 Task: Select the off option in the line number.
Action: Mouse moved to (1, 486)
Screenshot: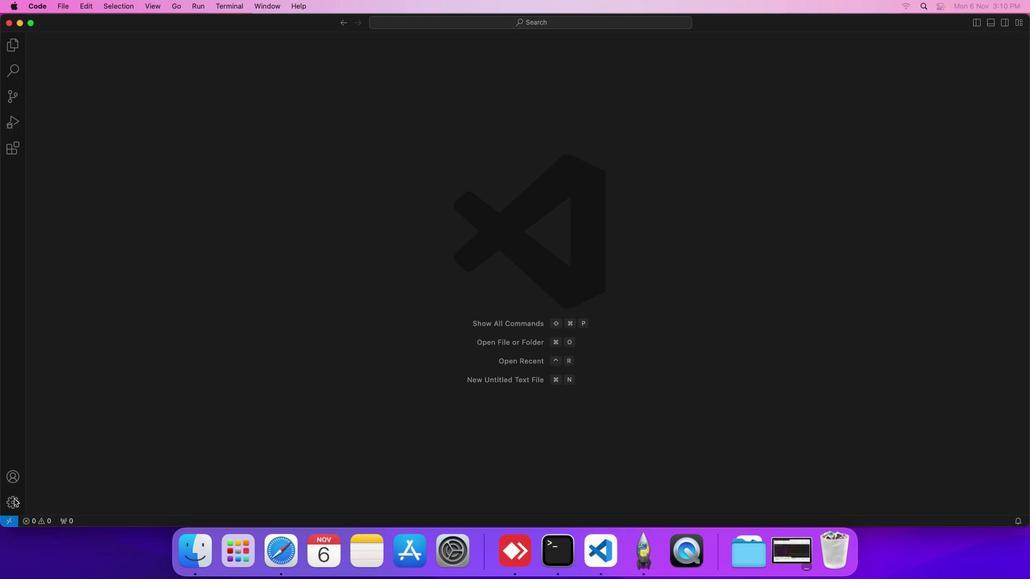 
Action: Mouse pressed left at (1, 486)
Screenshot: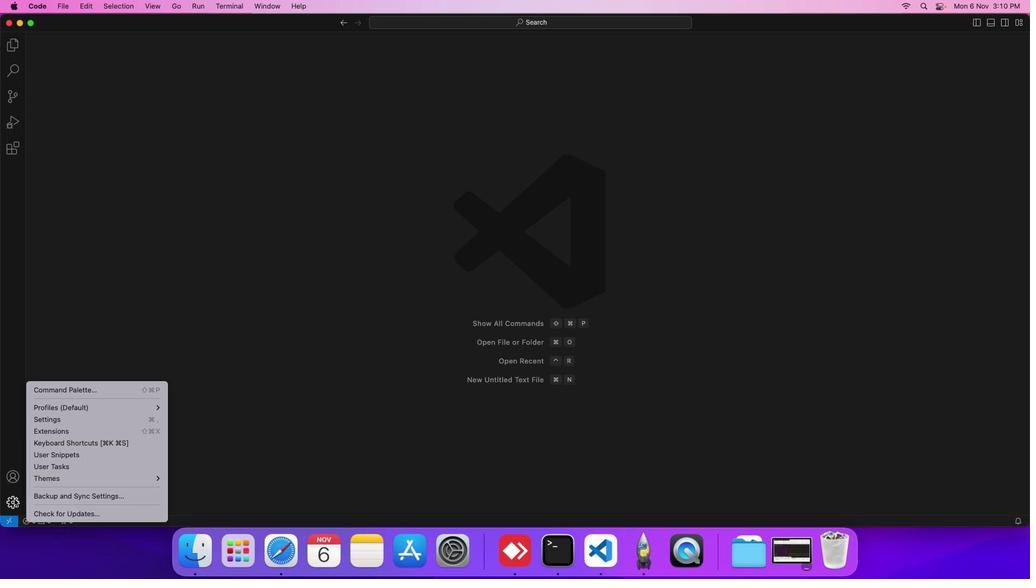 
Action: Mouse moved to (32, 411)
Screenshot: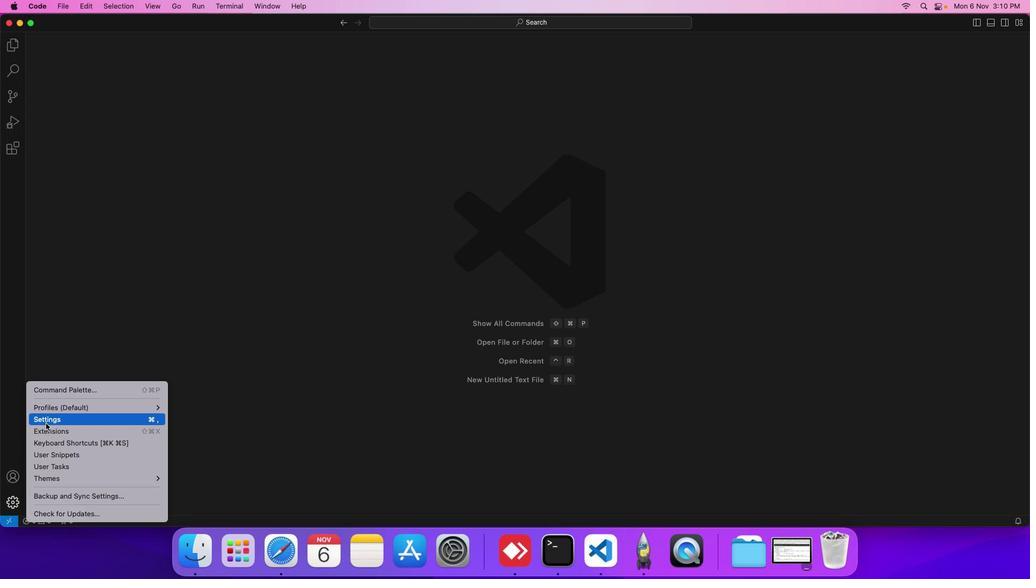 
Action: Mouse pressed left at (32, 411)
Screenshot: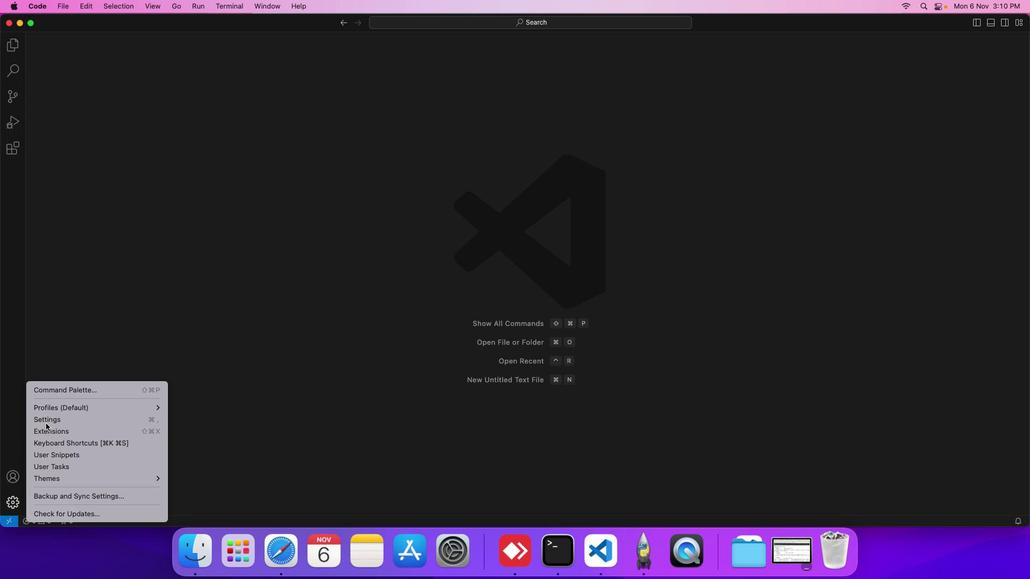 
Action: Mouse moved to (237, 144)
Screenshot: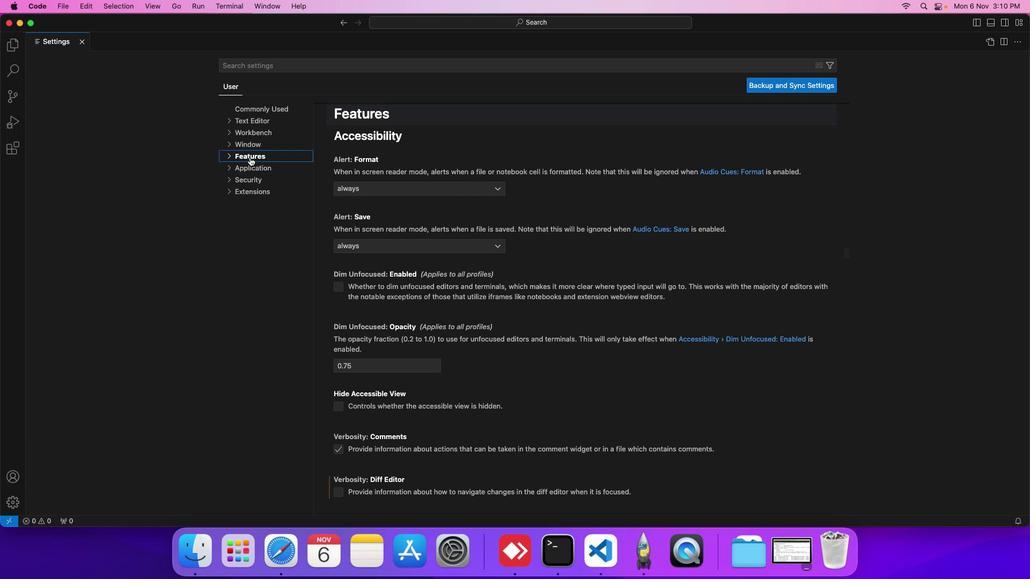
Action: Mouse pressed left at (237, 144)
Screenshot: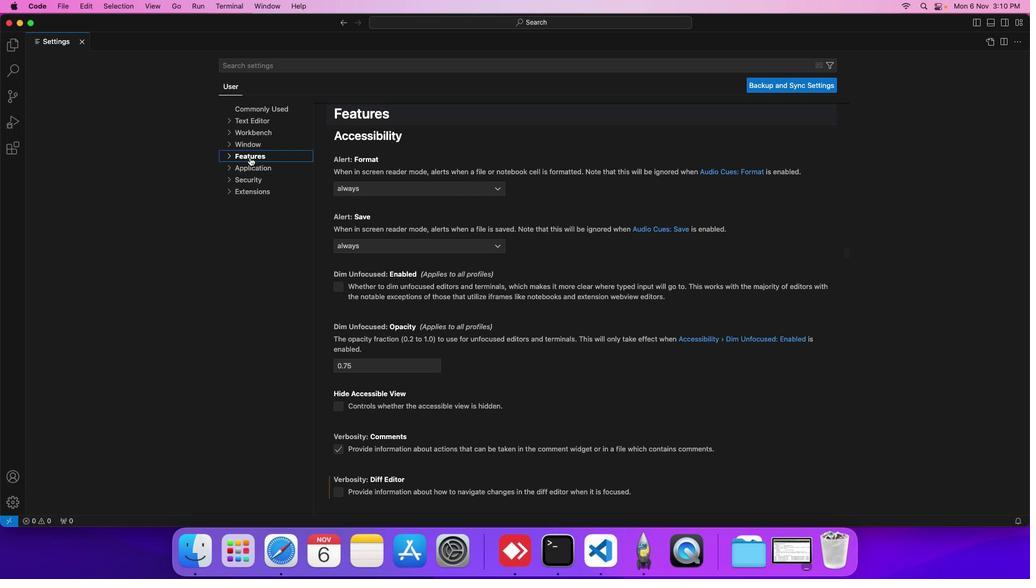 
Action: Mouse moved to (239, 318)
Screenshot: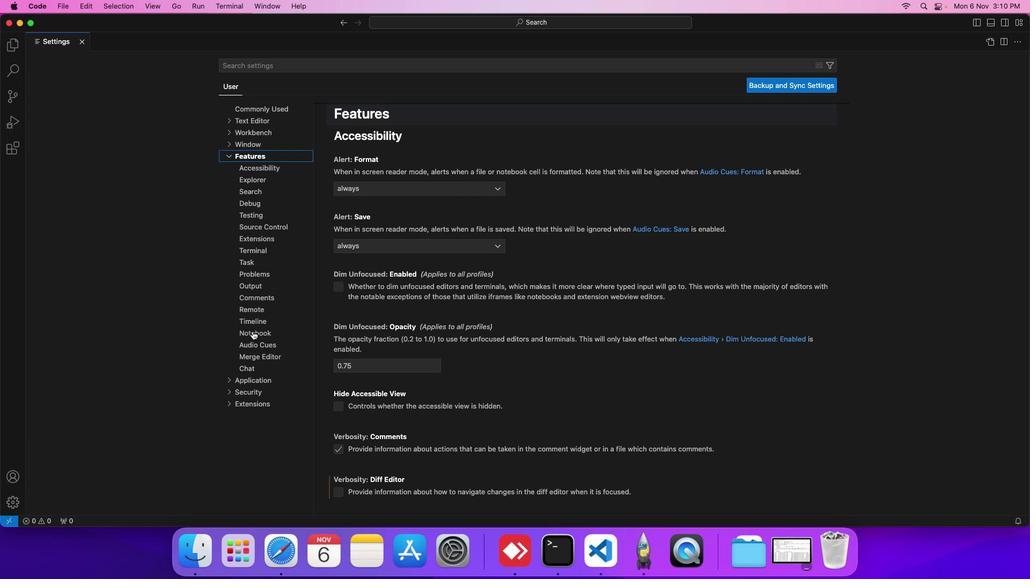 
Action: Mouse pressed left at (239, 318)
Screenshot: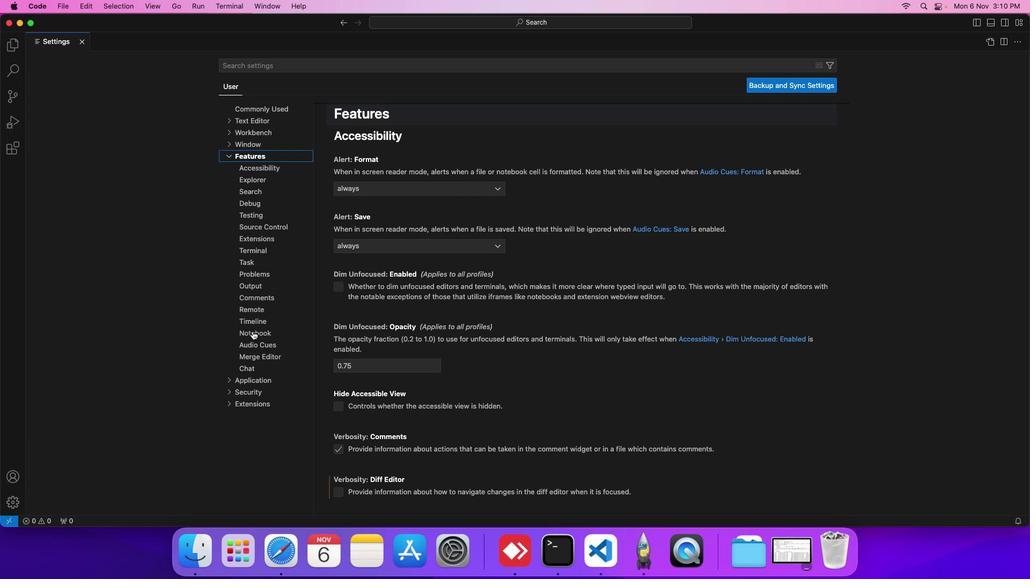 
Action: Mouse moved to (298, 341)
Screenshot: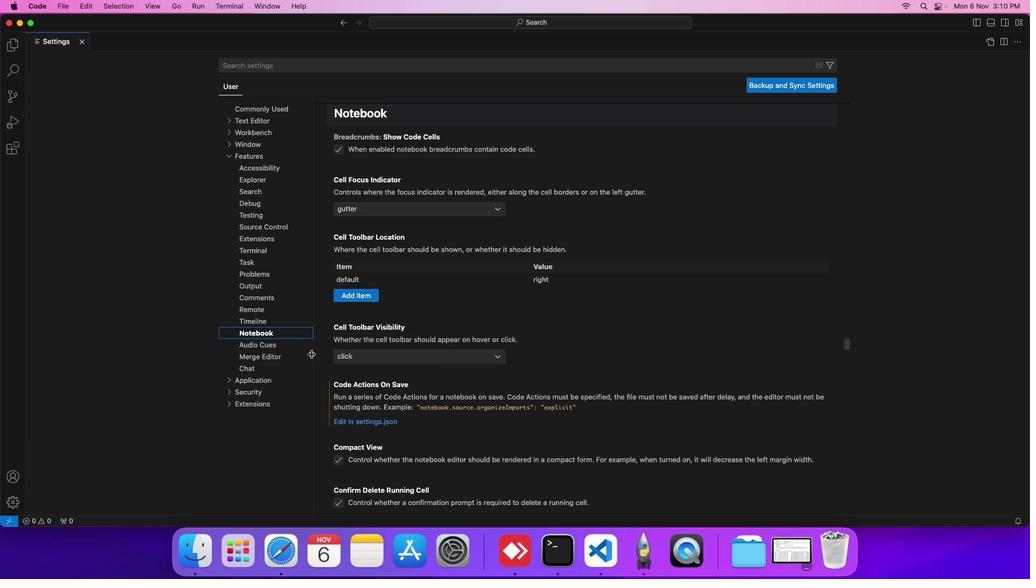 
Action: Mouse scrolled (298, 341) with delta (-12, -12)
Screenshot: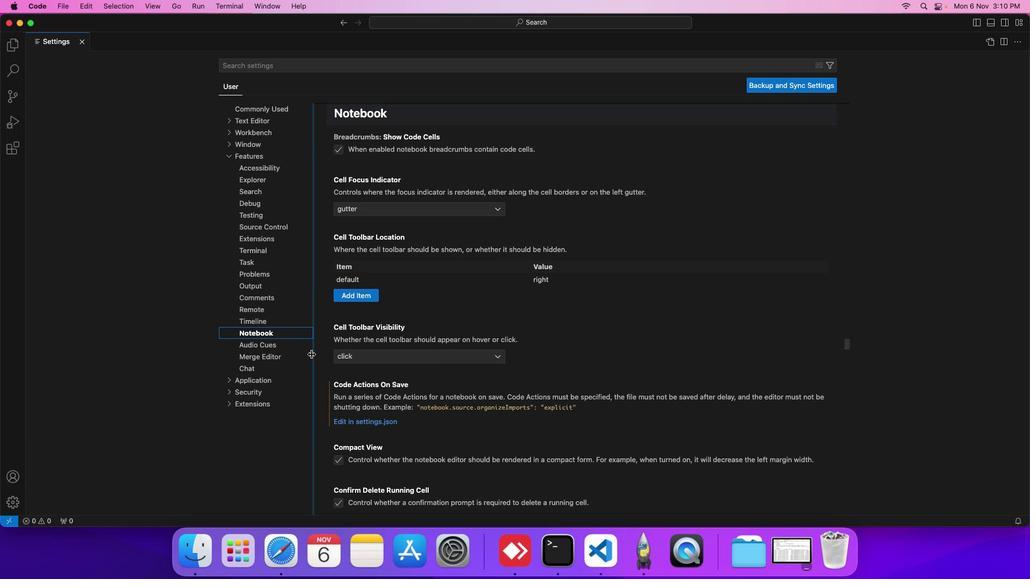 
Action: Mouse scrolled (298, 341) with delta (-12, -12)
Screenshot: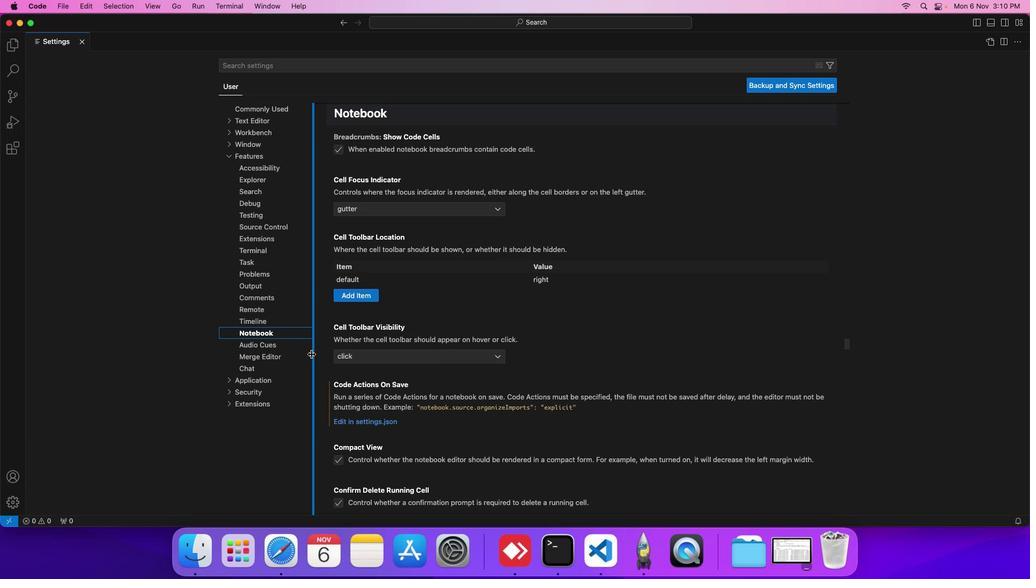 
Action: Mouse scrolled (298, 341) with delta (-12, -12)
Screenshot: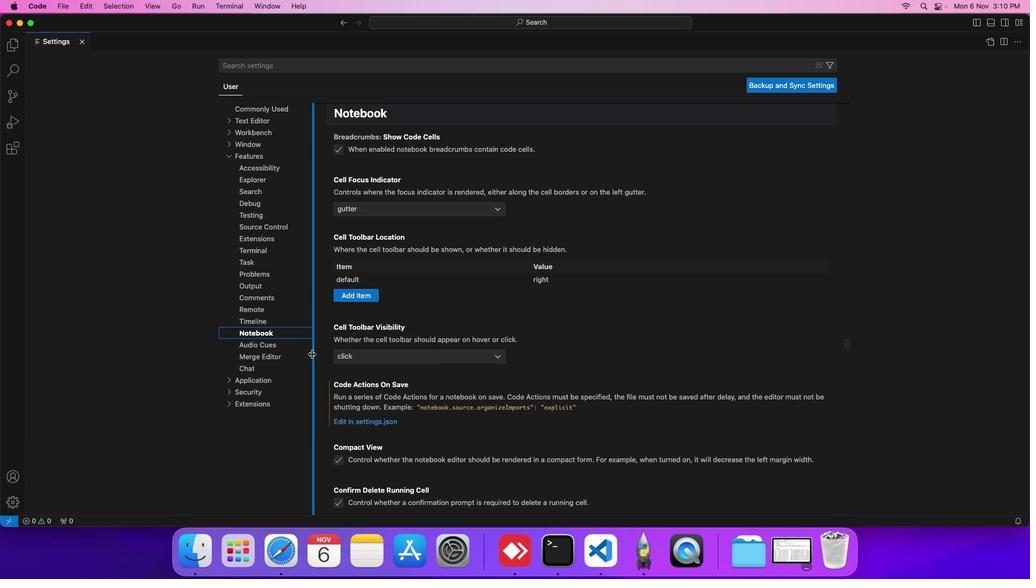 
Action: Mouse moved to (310, 340)
Screenshot: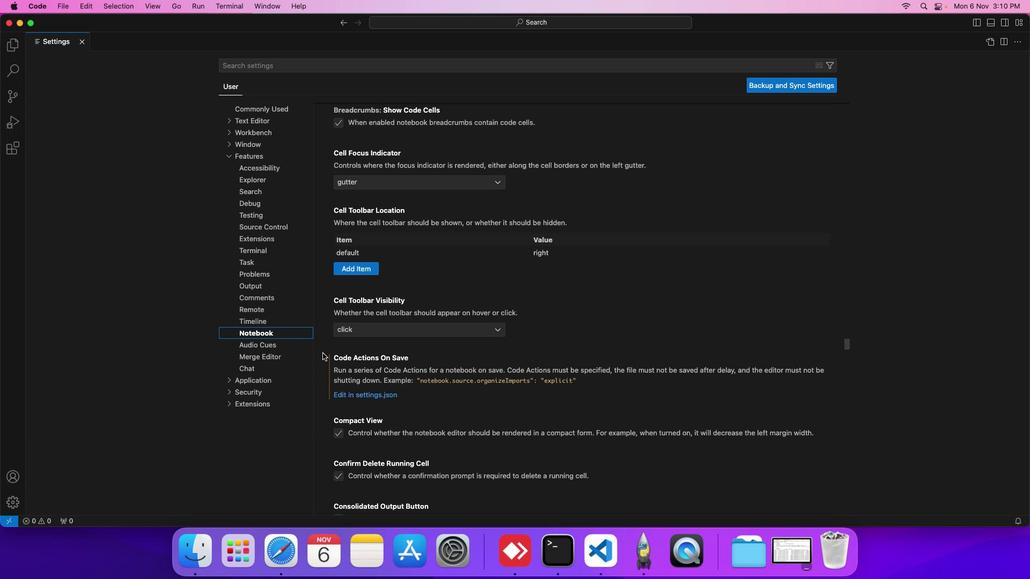 
Action: Mouse scrolled (310, 340) with delta (-12, -12)
Screenshot: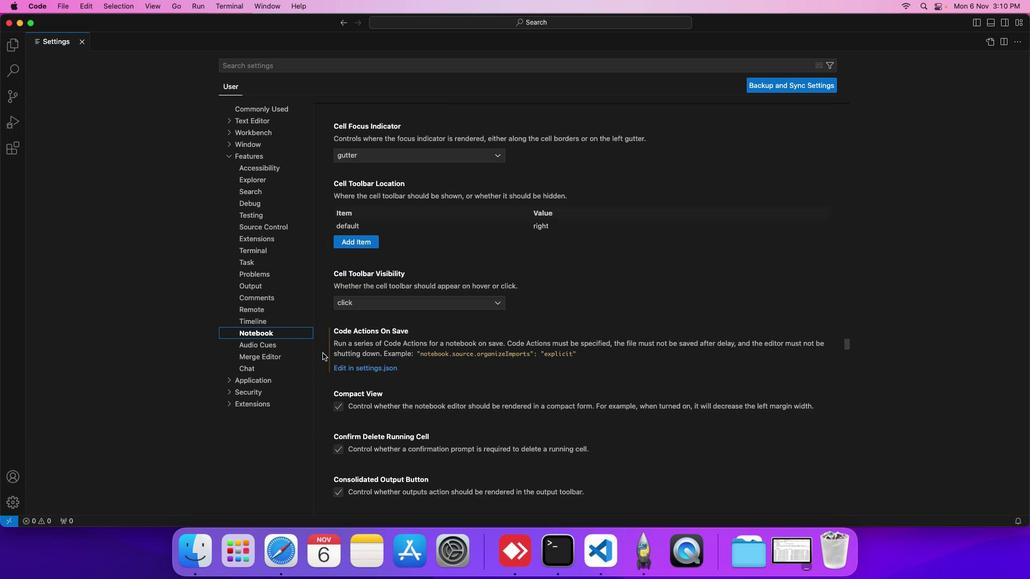 
Action: Mouse scrolled (310, 340) with delta (-12, -12)
Screenshot: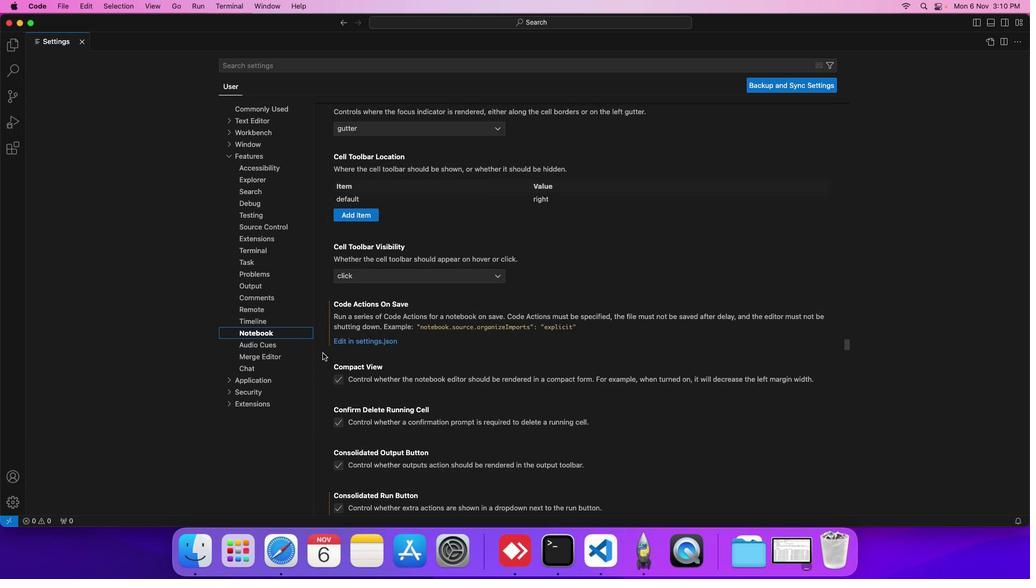 
Action: Mouse scrolled (310, 340) with delta (-12, -12)
Screenshot: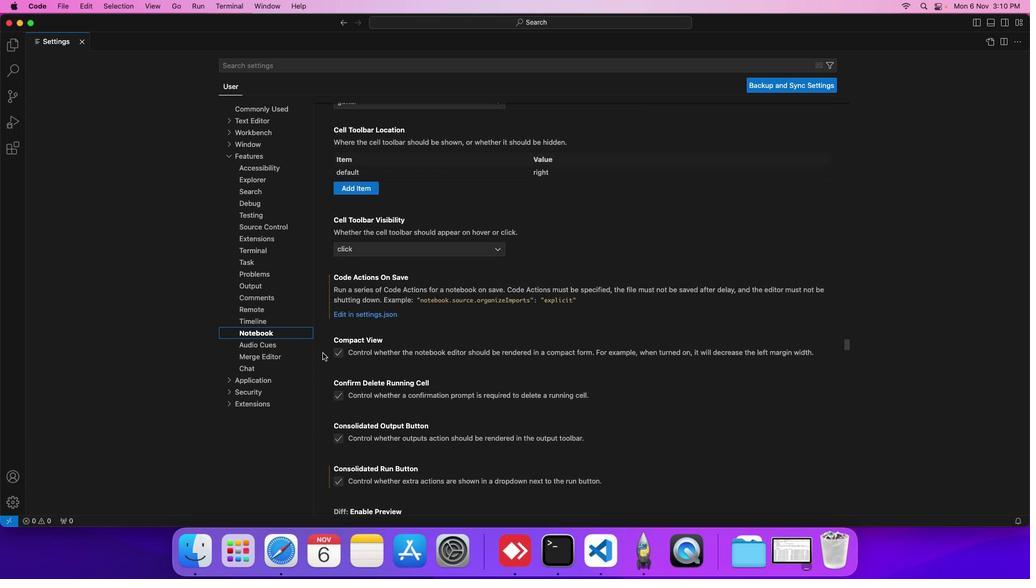 
Action: Mouse scrolled (310, 340) with delta (-12, -12)
Screenshot: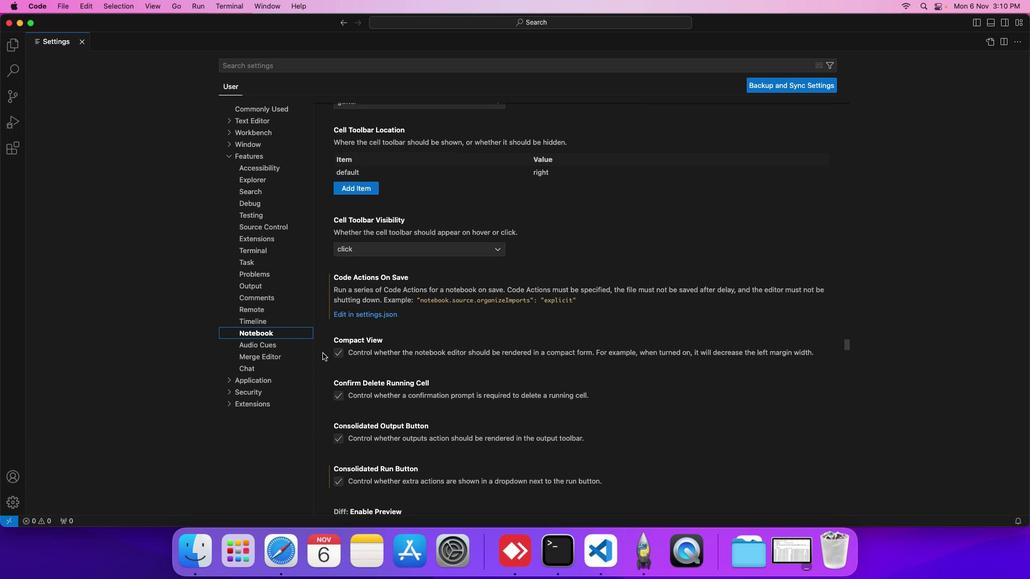 
Action: Mouse scrolled (310, 340) with delta (-12, -12)
Screenshot: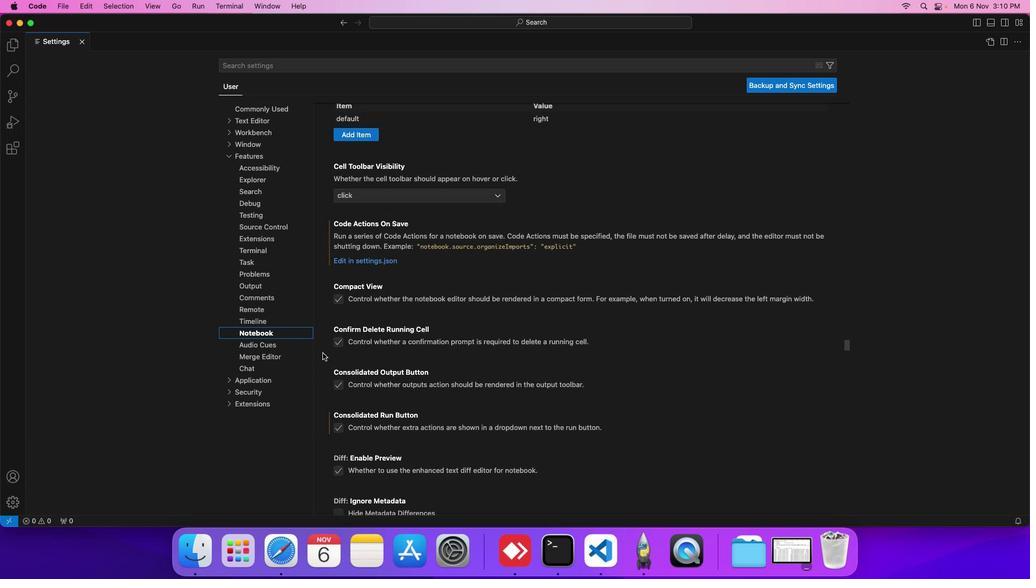 
Action: Mouse scrolled (310, 340) with delta (-12, -12)
Screenshot: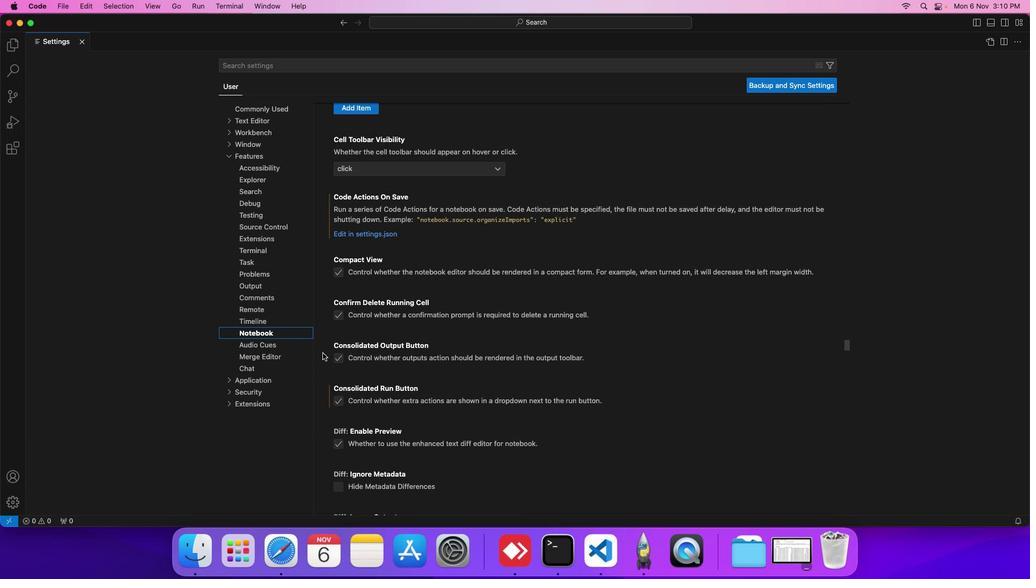 
Action: Mouse scrolled (310, 340) with delta (-12, -12)
Screenshot: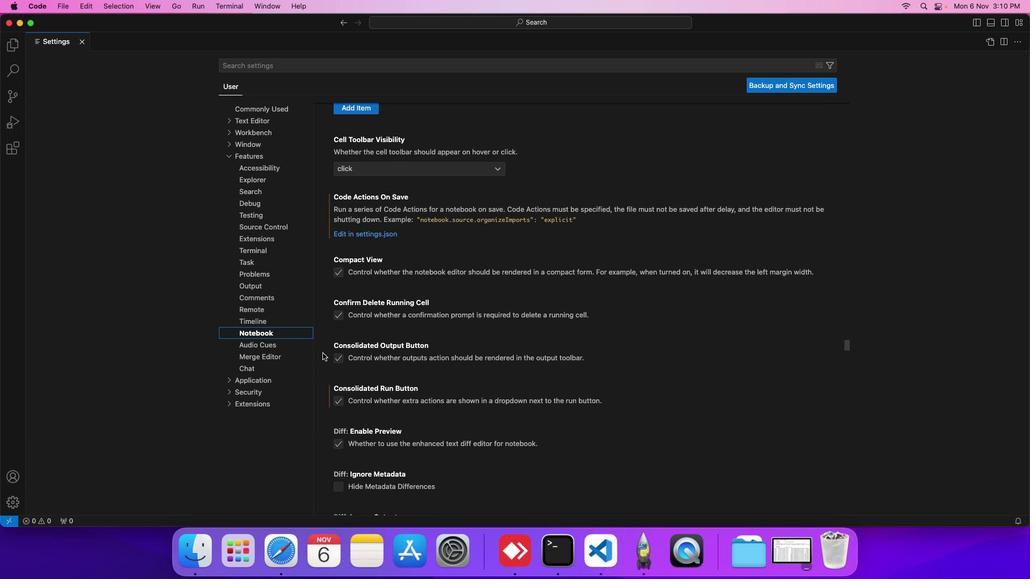 
Action: Mouse scrolled (310, 340) with delta (-12, -12)
Screenshot: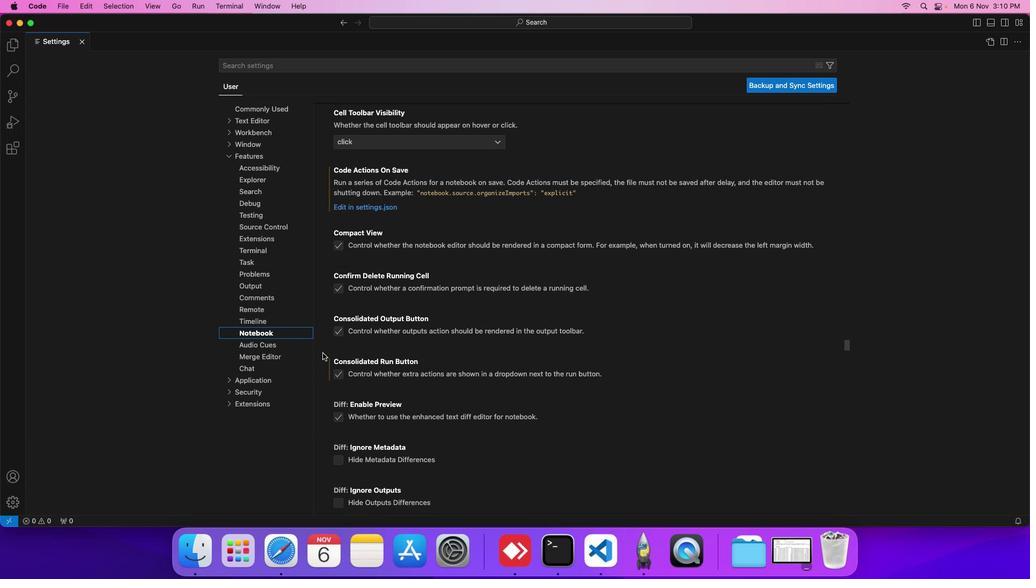 
Action: Mouse scrolled (310, 340) with delta (-12, -12)
Screenshot: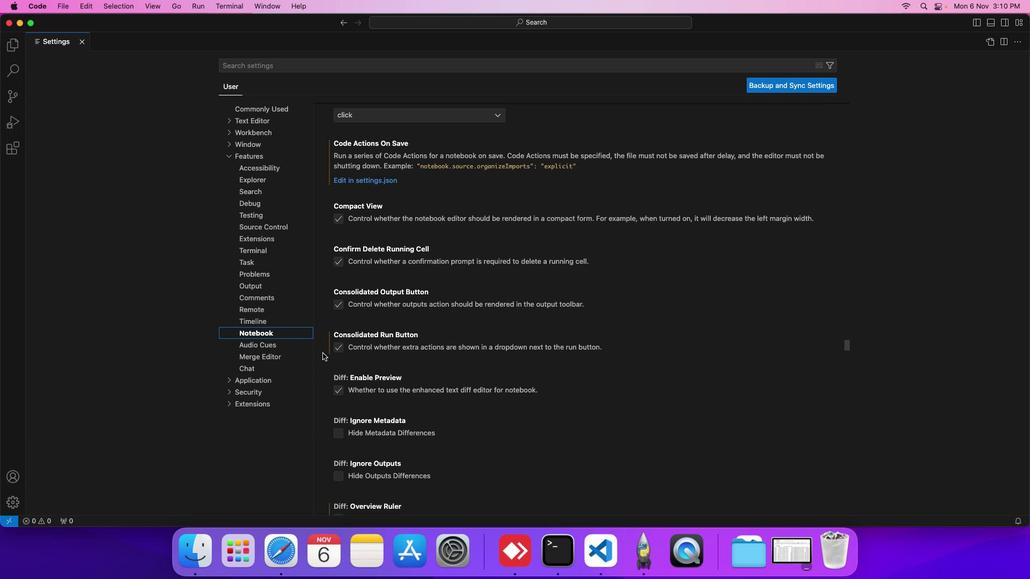 
Action: Mouse scrolled (310, 340) with delta (-12, -12)
Screenshot: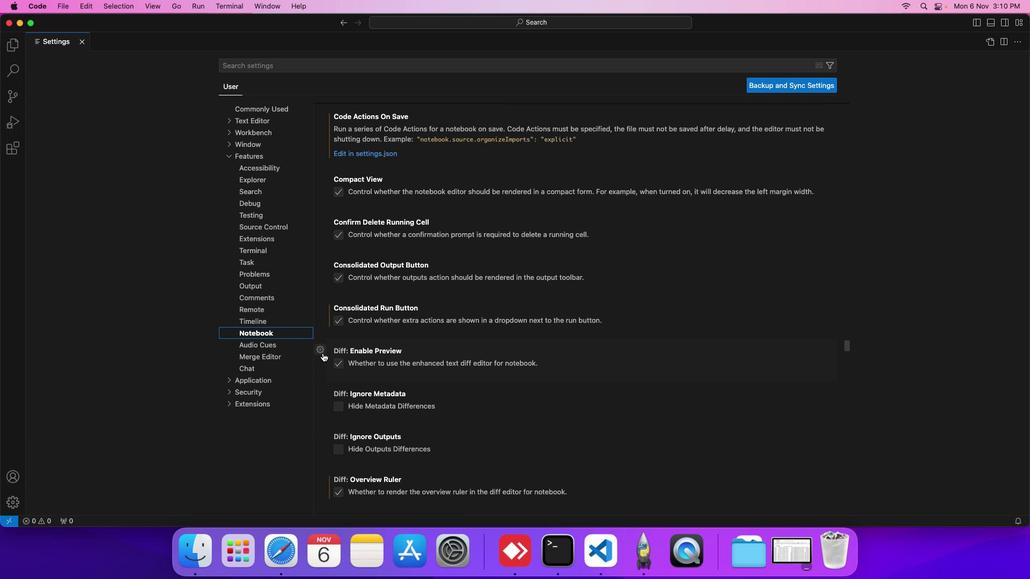 
Action: Mouse scrolled (310, 340) with delta (-12, -12)
Screenshot: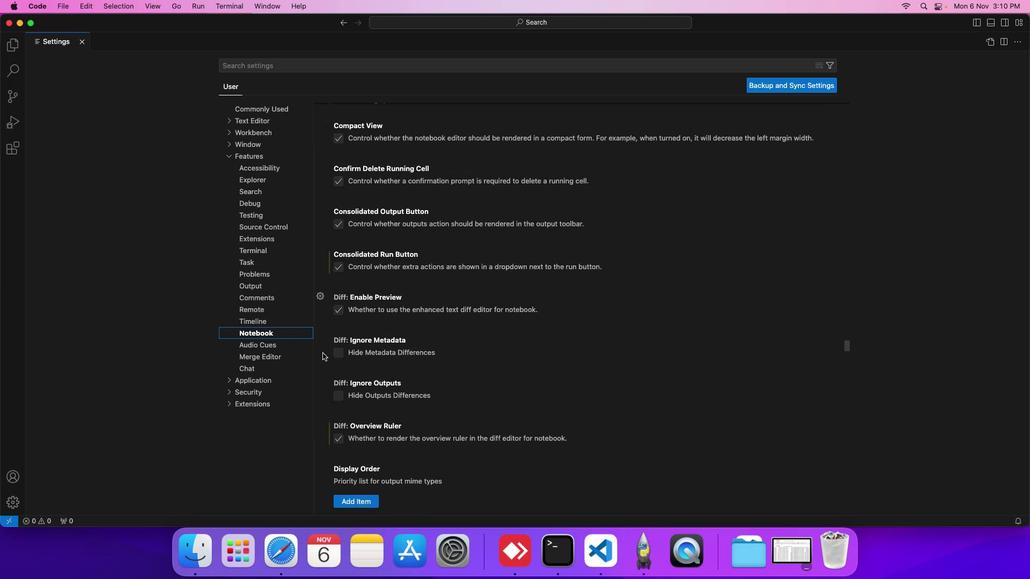 
Action: Mouse scrolled (310, 340) with delta (-12, -12)
Screenshot: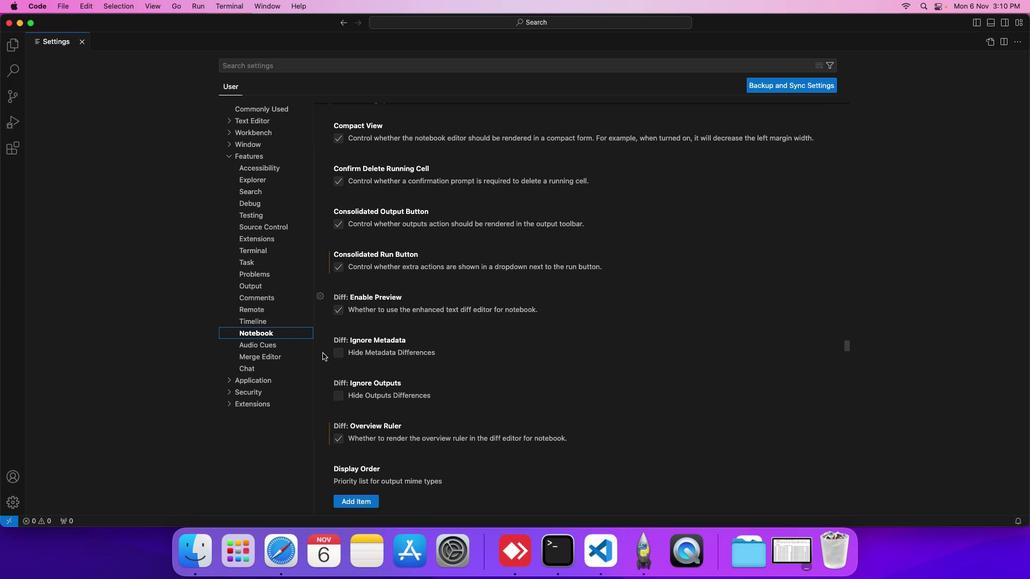 
Action: Mouse scrolled (310, 340) with delta (-12, -12)
Screenshot: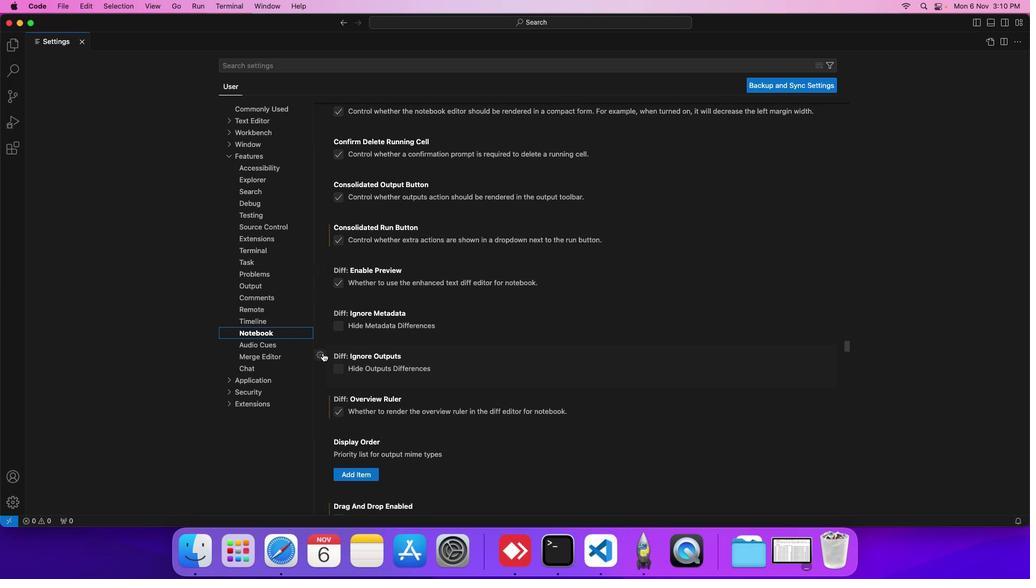 
Action: Mouse scrolled (310, 340) with delta (-12, -12)
Screenshot: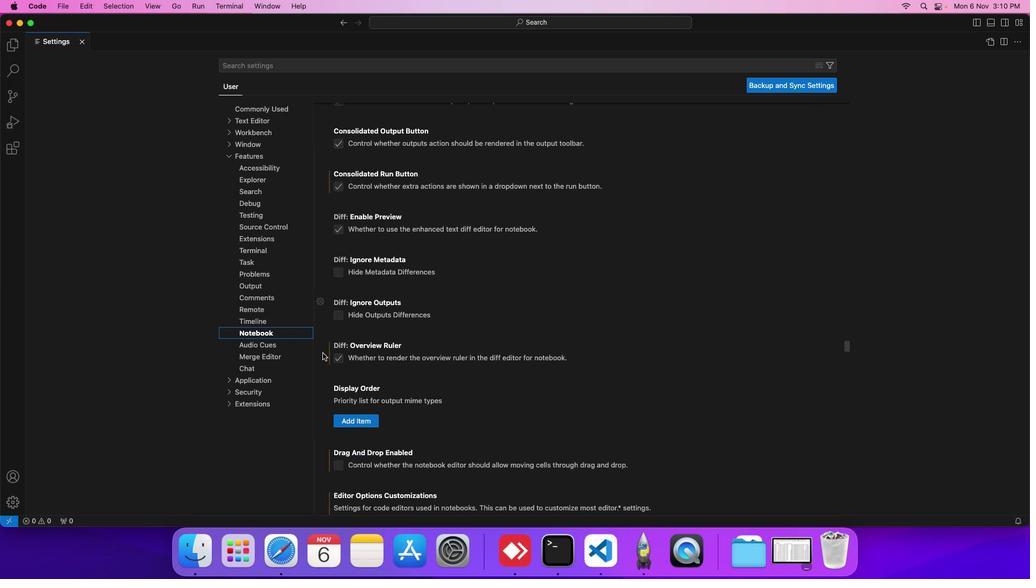 
Action: Mouse scrolled (310, 340) with delta (-12, -12)
Screenshot: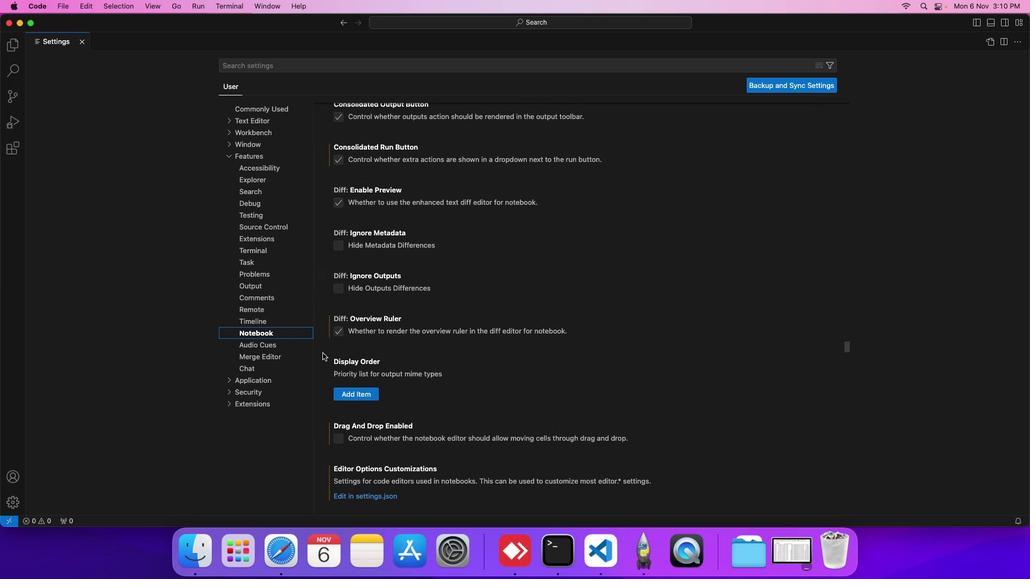 
Action: Mouse scrolled (310, 340) with delta (-12, -12)
Screenshot: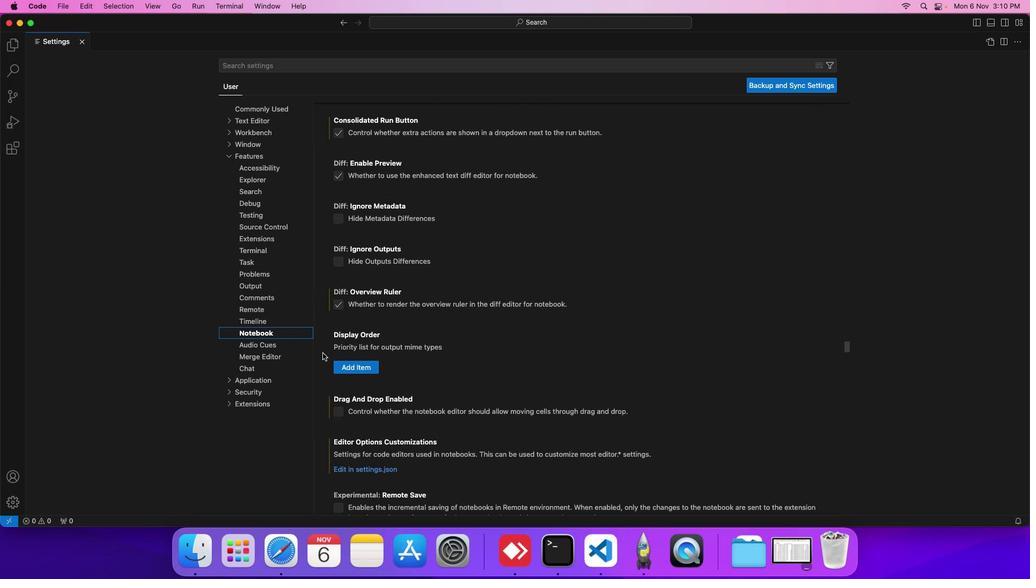 
Action: Mouse scrolled (310, 340) with delta (-12, -12)
Screenshot: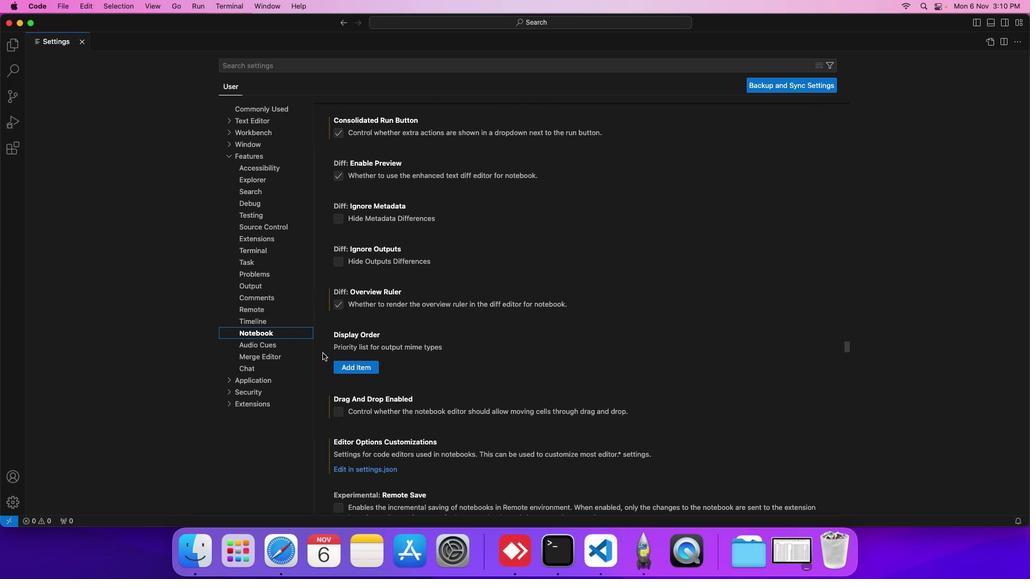
Action: Mouse moved to (312, 340)
Screenshot: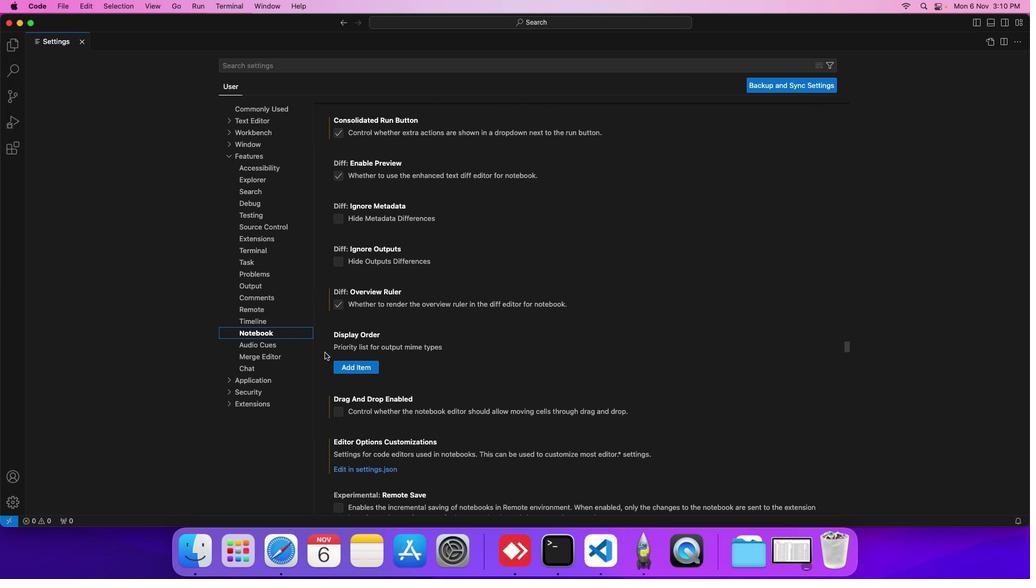 
Action: Mouse scrolled (312, 340) with delta (-12, -12)
Screenshot: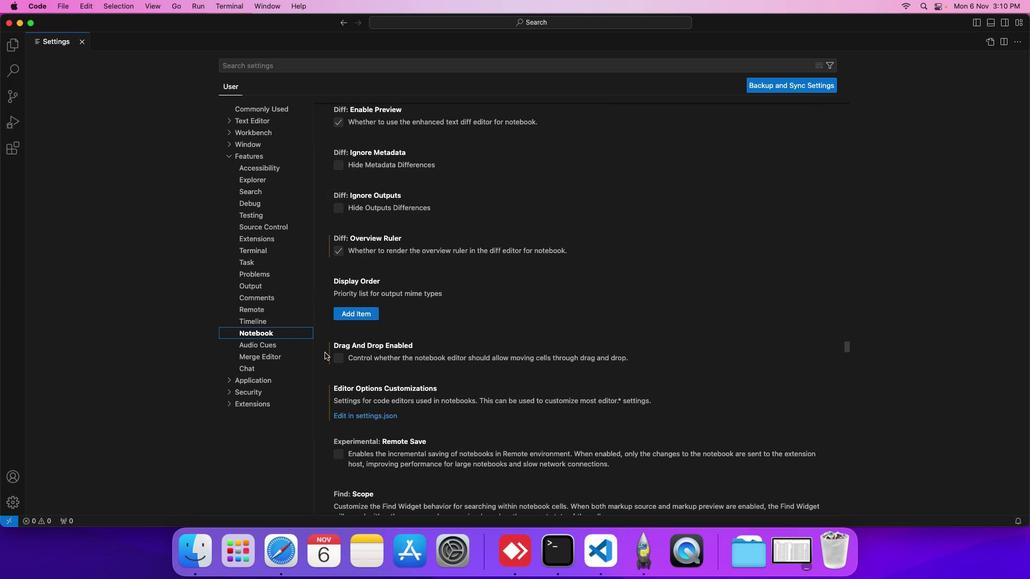 
Action: Mouse scrolled (312, 340) with delta (-12, -12)
Screenshot: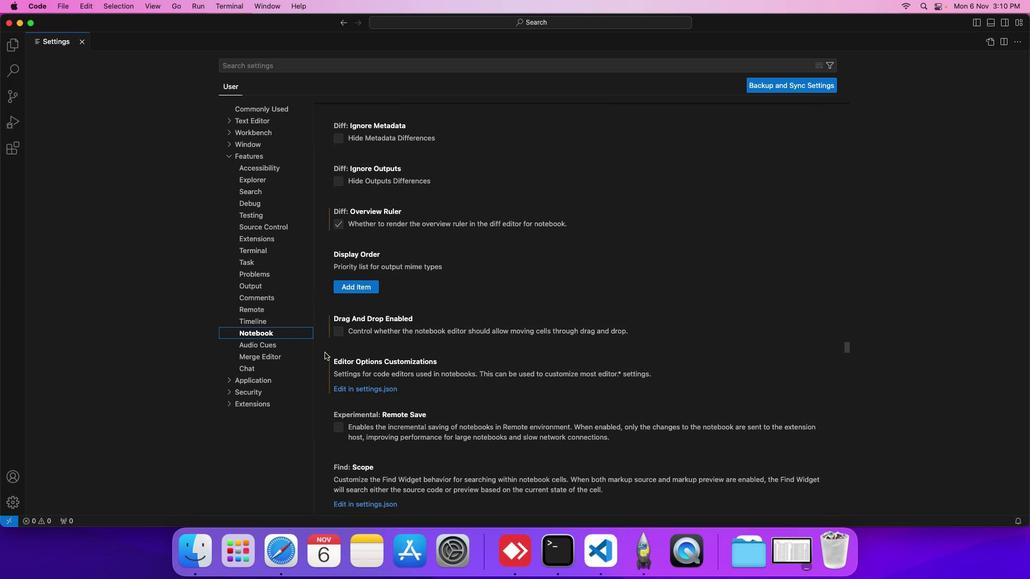
Action: Mouse scrolled (312, 340) with delta (-12, -12)
Screenshot: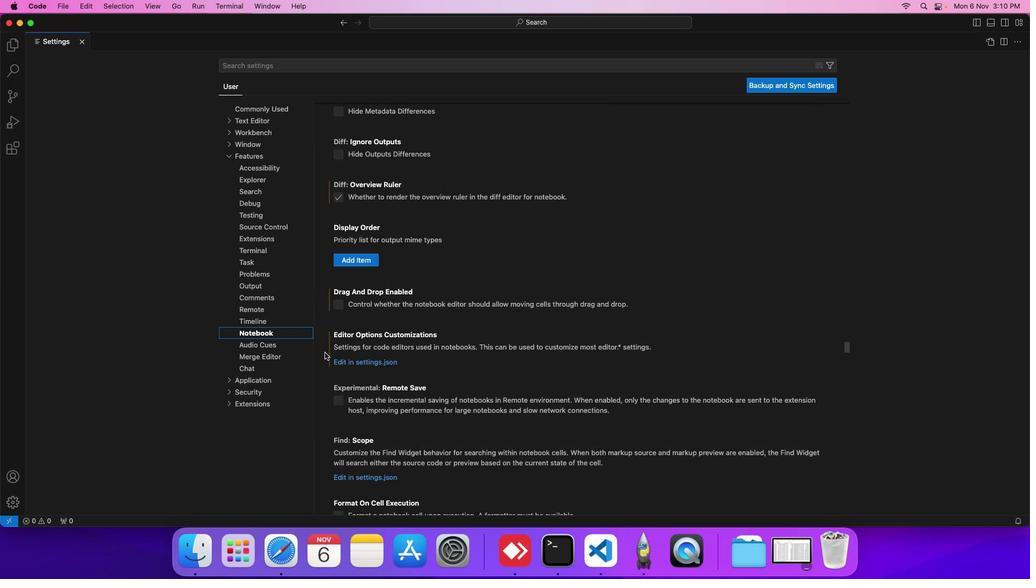
Action: Mouse scrolled (312, 340) with delta (-12, -12)
Screenshot: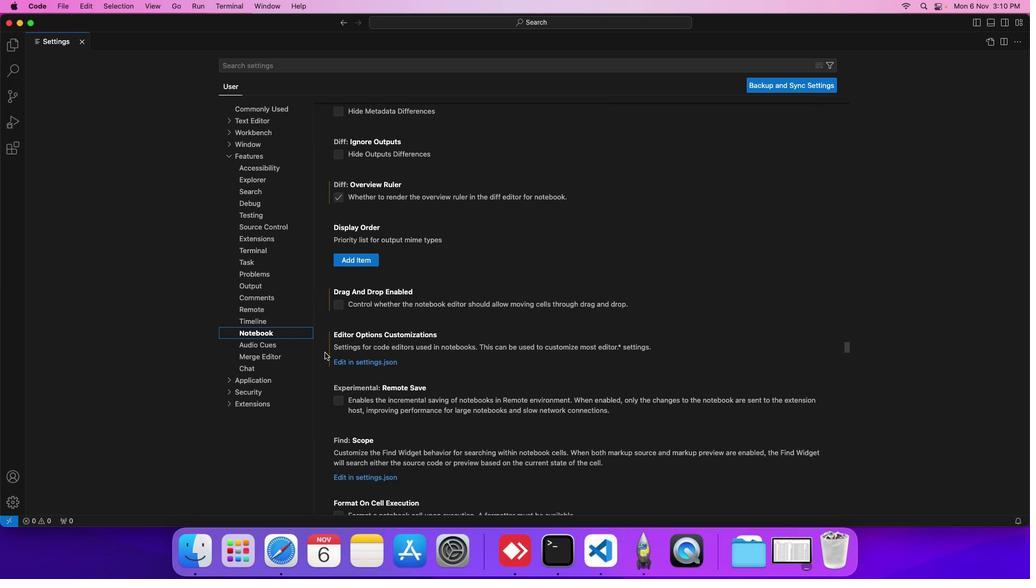 
Action: Mouse scrolled (312, 340) with delta (-12, -12)
Screenshot: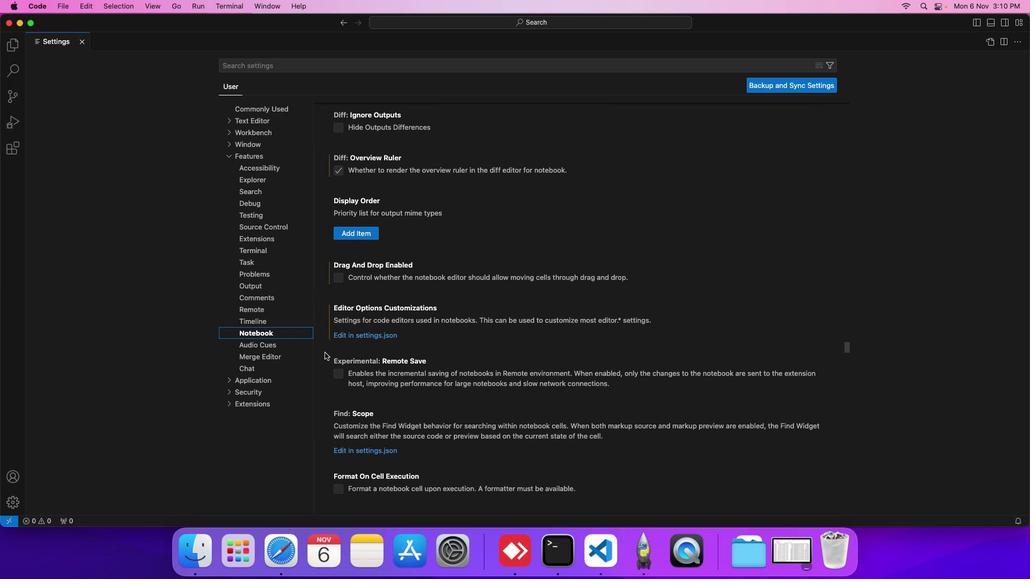 
Action: Mouse moved to (313, 340)
Screenshot: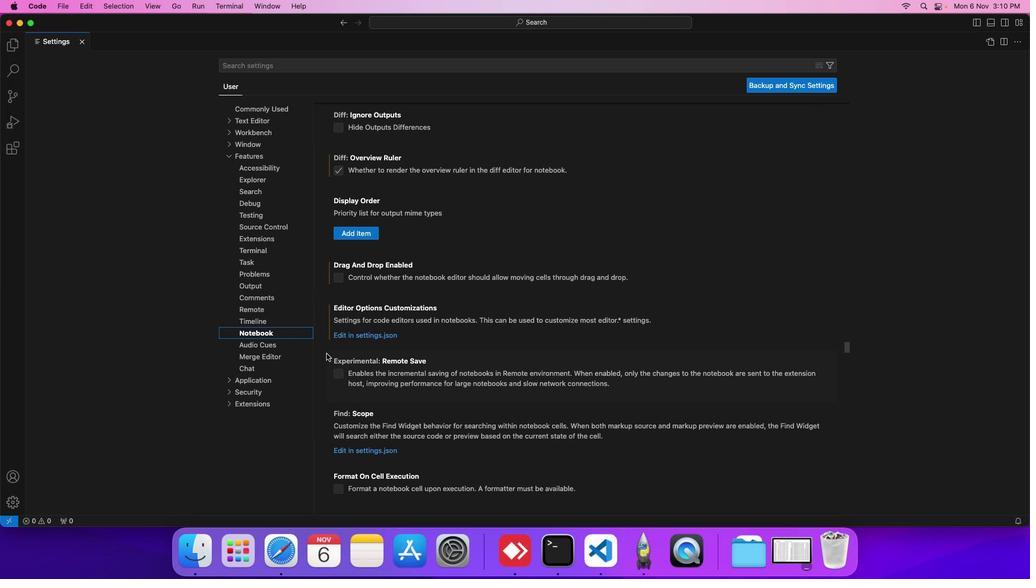 
Action: Mouse scrolled (313, 340) with delta (-12, -12)
Screenshot: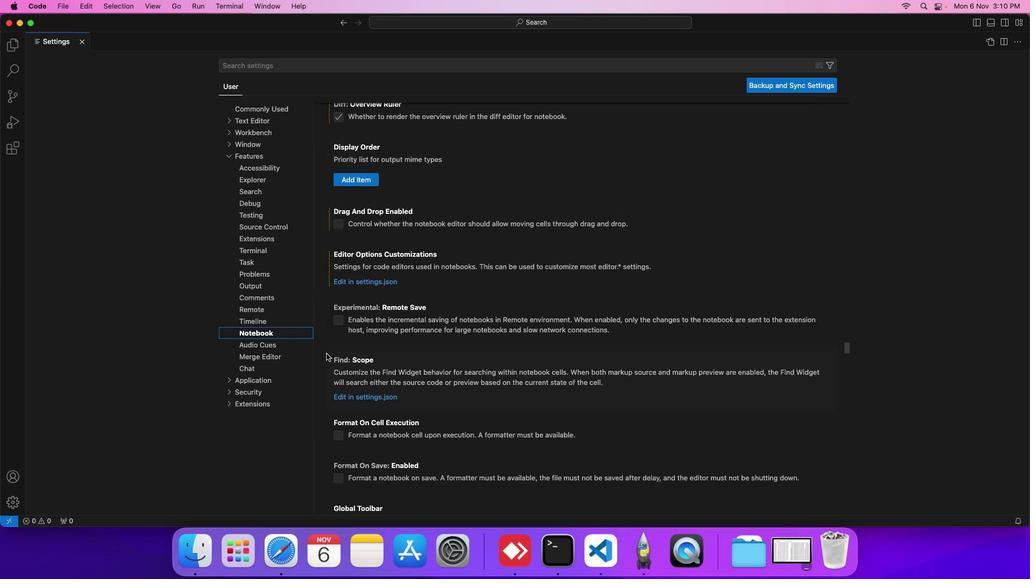 
Action: Mouse scrolled (313, 340) with delta (-12, -12)
Screenshot: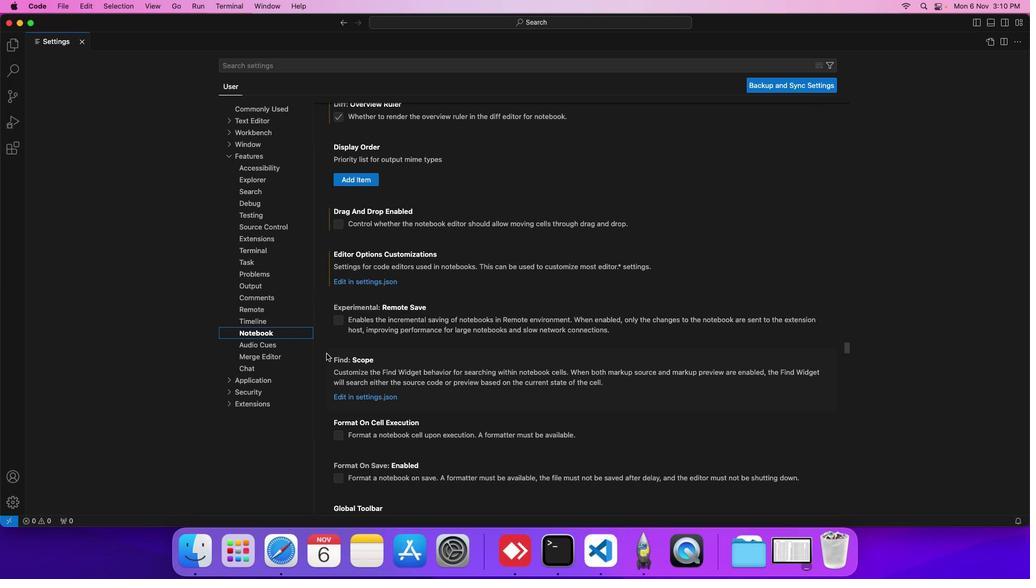
Action: Mouse scrolled (313, 340) with delta (-12, -12)
Screenshot: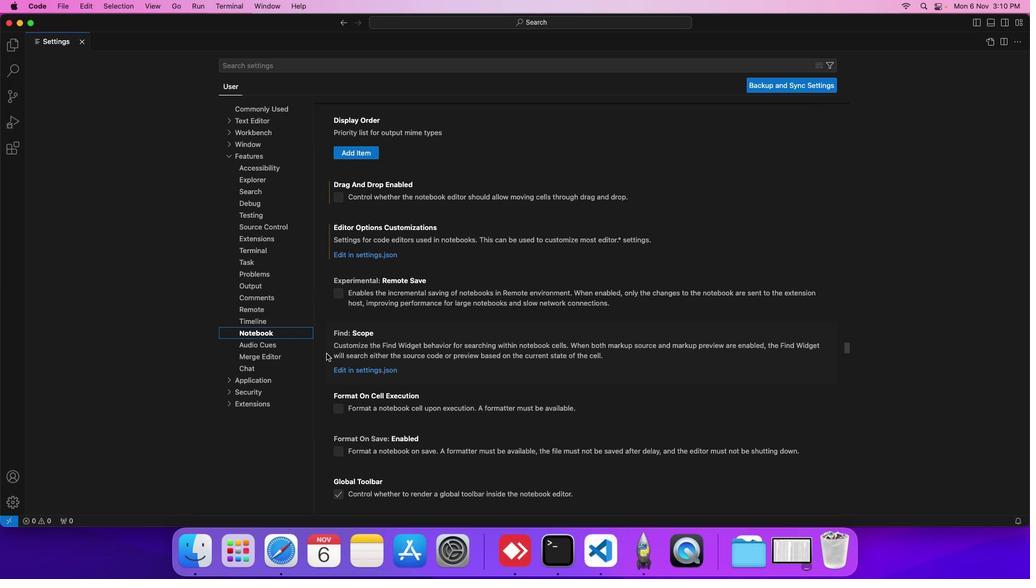 
Action: Mouse scrolled (313, 340) with delta (-12, -12)
Screenshot: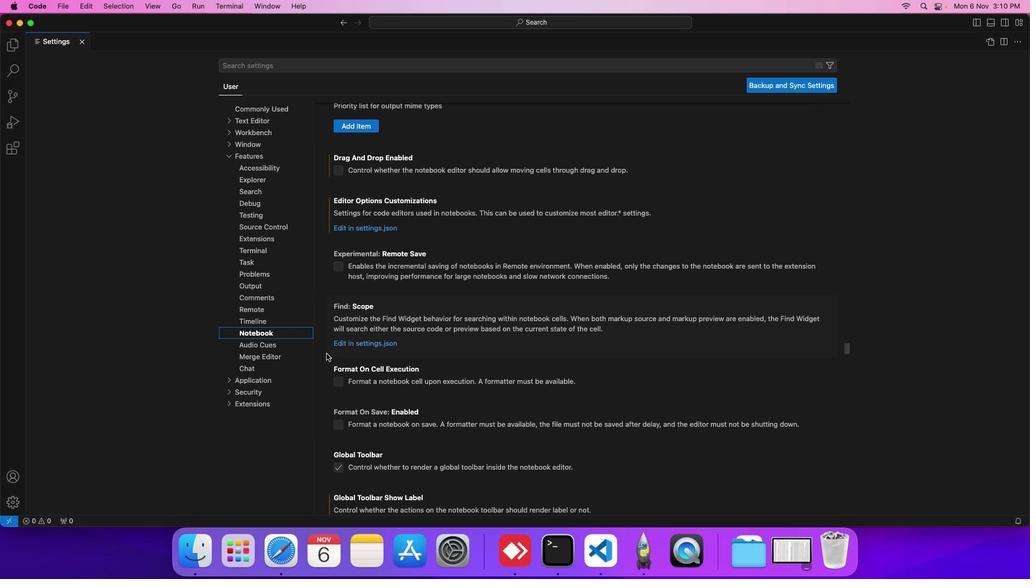
Action: Mouse scrolled (313, 340) with delta (-12, -12)
Screenshot: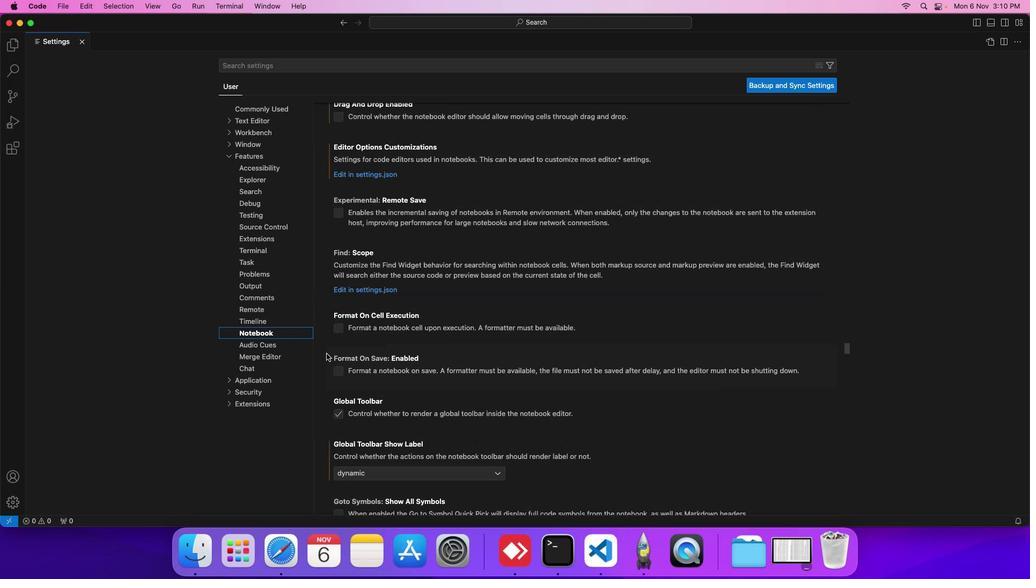 
Action: Mouse scrolled (313, 340) with delta (-12, -12)
Screenshot: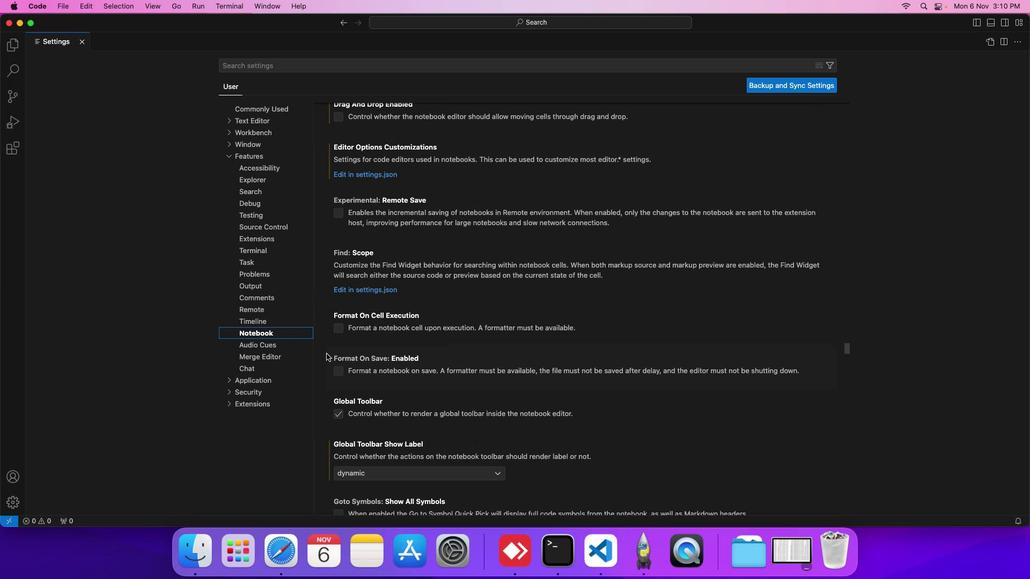 
Action: Mouse scrolled (313, 340) with delta (-12, -12)
Screenshot: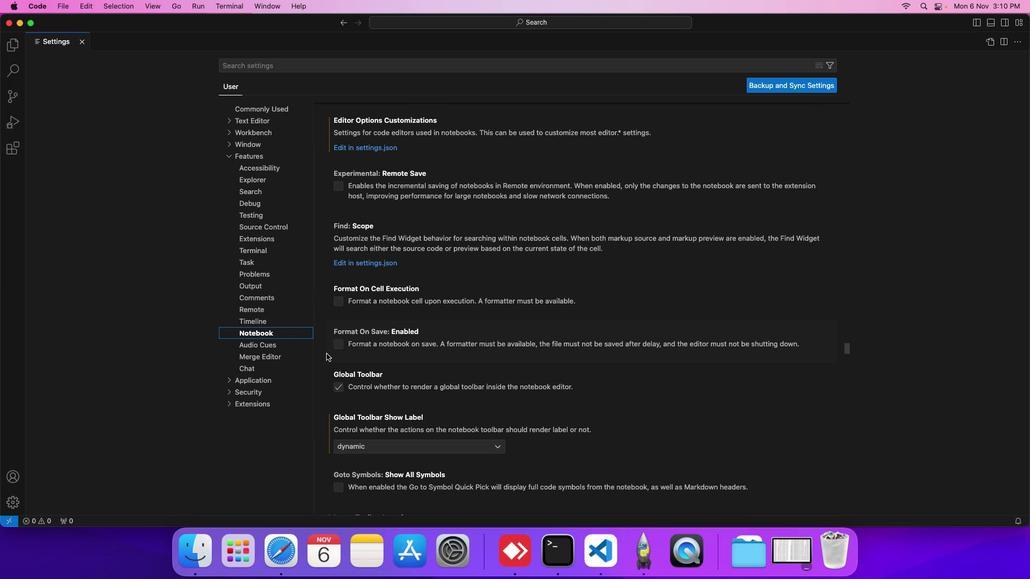 
Action: Mouse scrolled (313, 340) with delta (-12, -12)
Screenshot: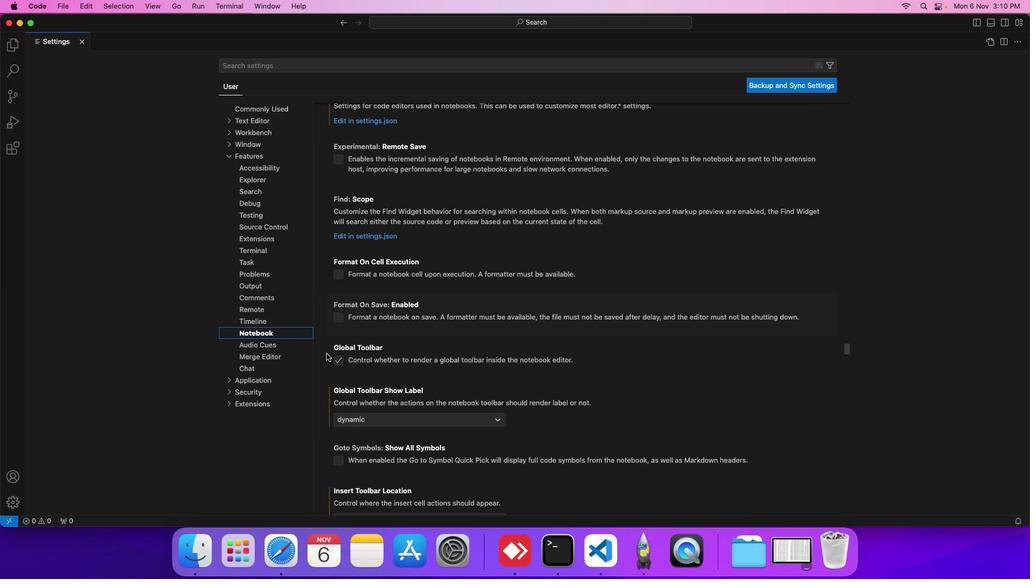 
Action: Mouse scrolled (313, 340) with delta (-12, -12)
Screenshot: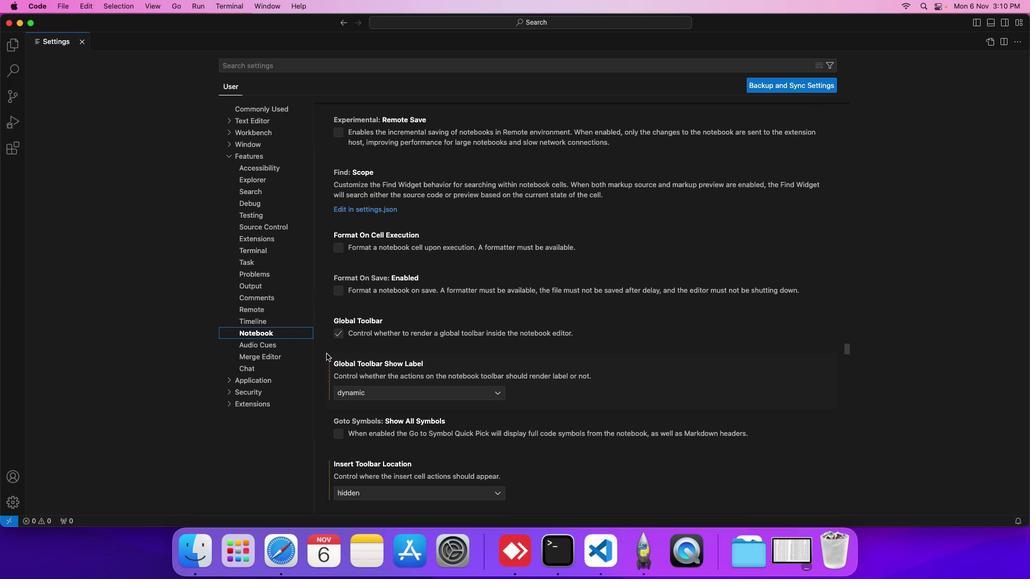 
Action: Mouse scrolled (313, 340) with delta (-12, -12)
Screenshot: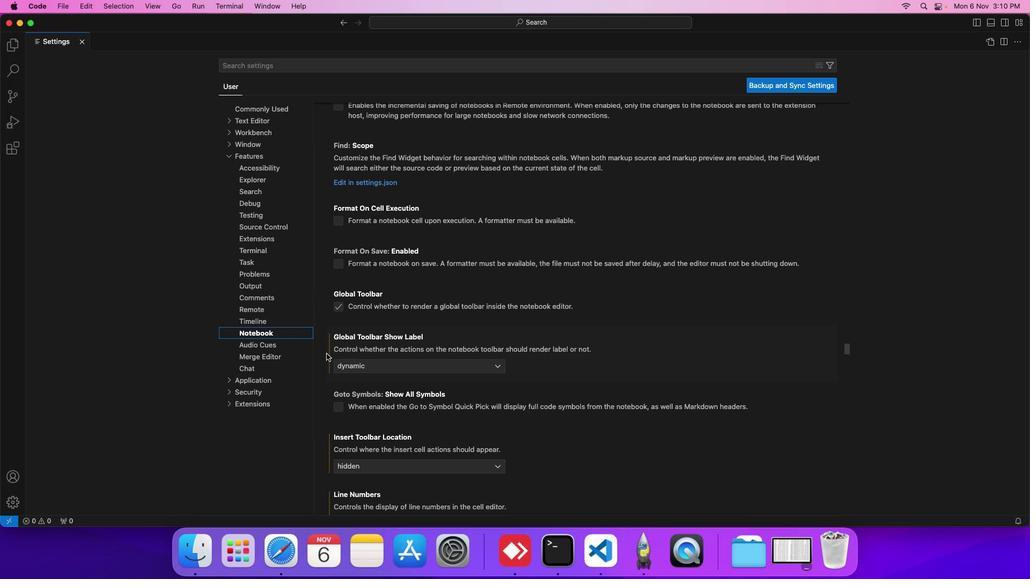 
Action: Mouse scrolled (313, 340) with delta (-12, -12)
Screenshot: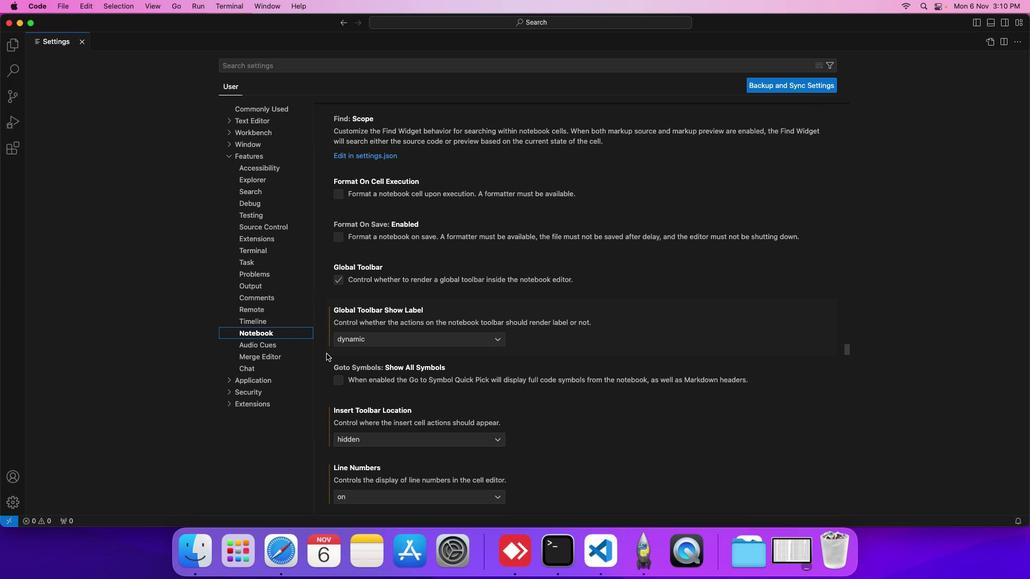 
Action: Mouse scrolled (313, 340) with delta (-12, -12)
Screenshot: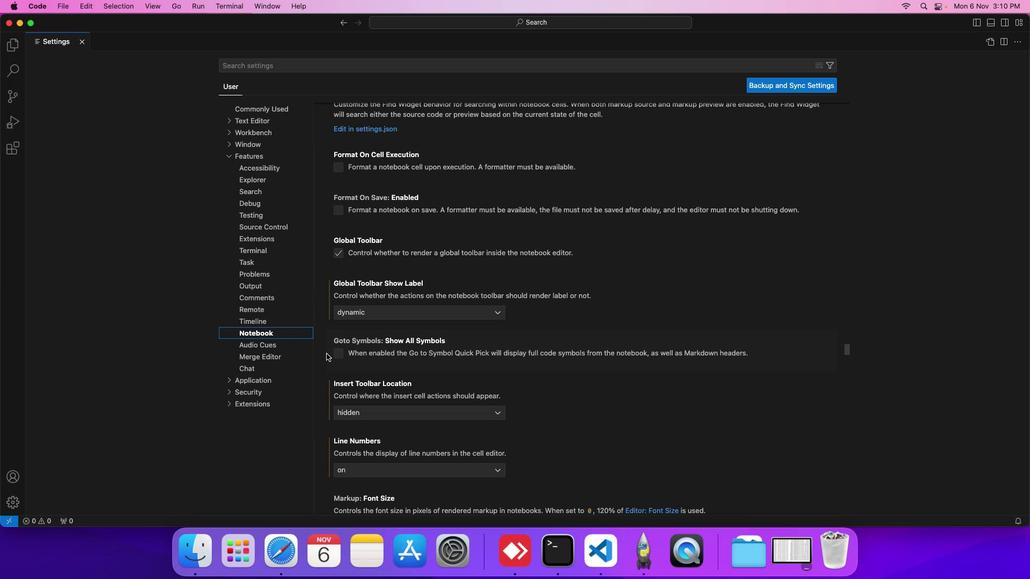 
Action: Mouse scrolled (313, 340) with delta (-12, -12)
Screenshot: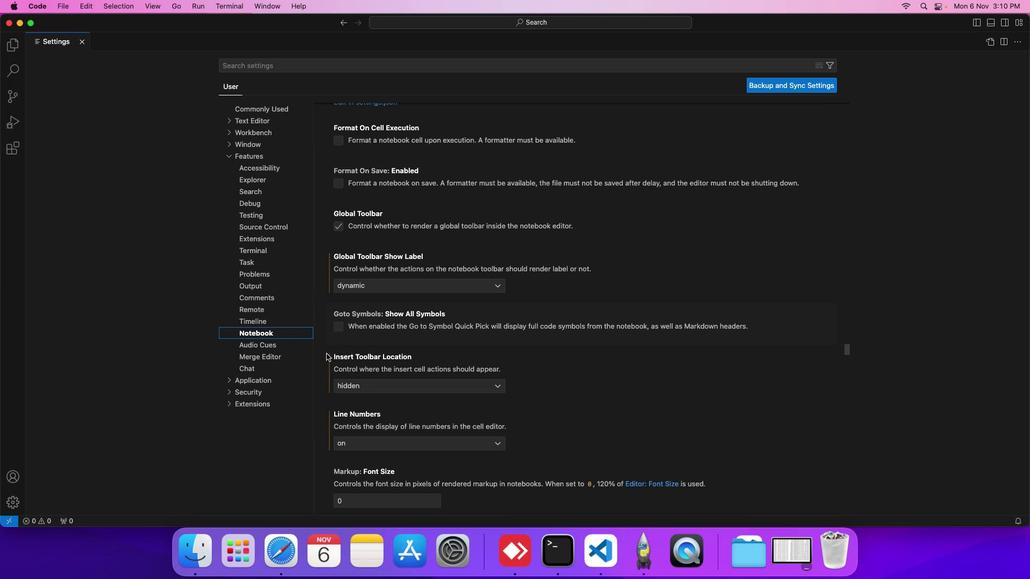 
Action: Mouse scrolled (313, 340) with delta (-12, -12)
Screenshot: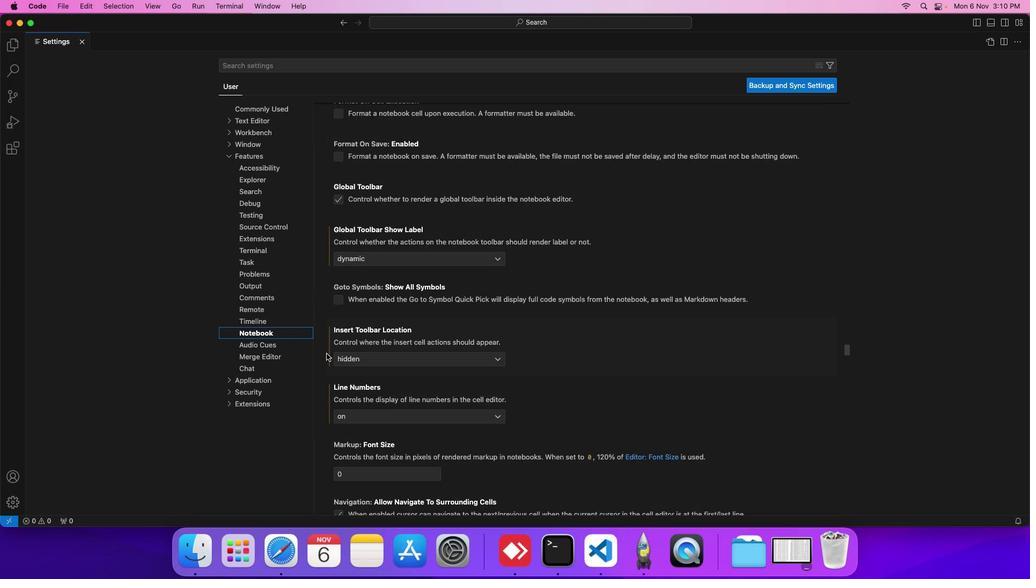 
Action: Mouse scrolled (313, 340) with delta (-12, -12)
Screenshot: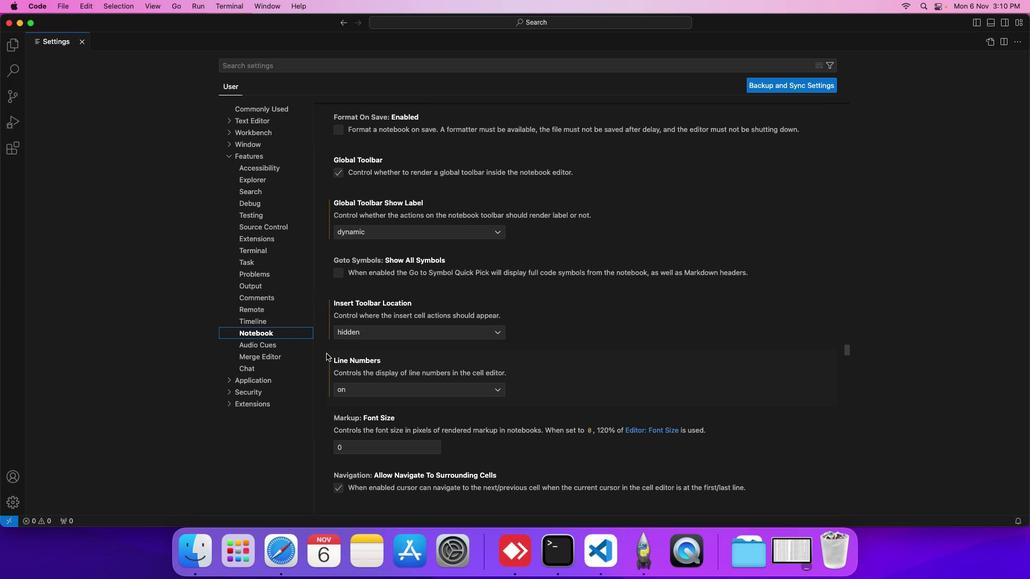 
Action: Mouse scrolled (313, 340) with delta (-12, -12)
Screenshot: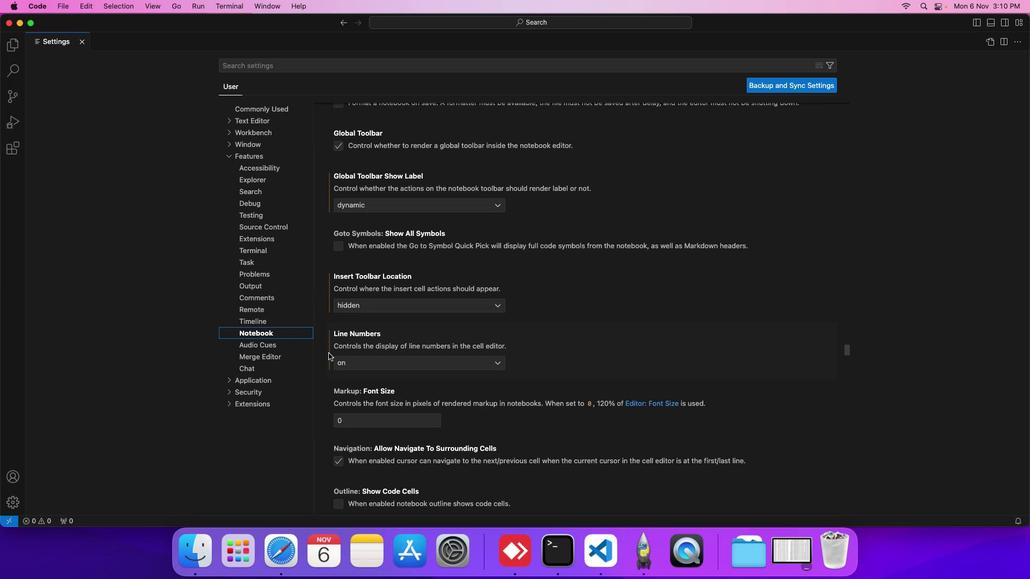 
Action: Mouse moved to (469, 350)
Screenshot: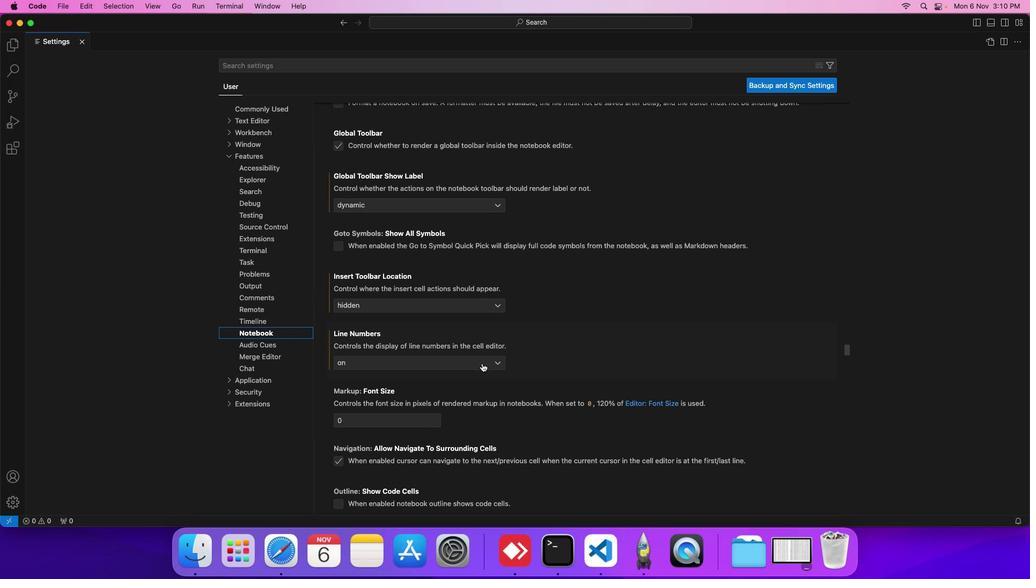 
Action: Mouse pressed left at (469, 350)
Screenshot: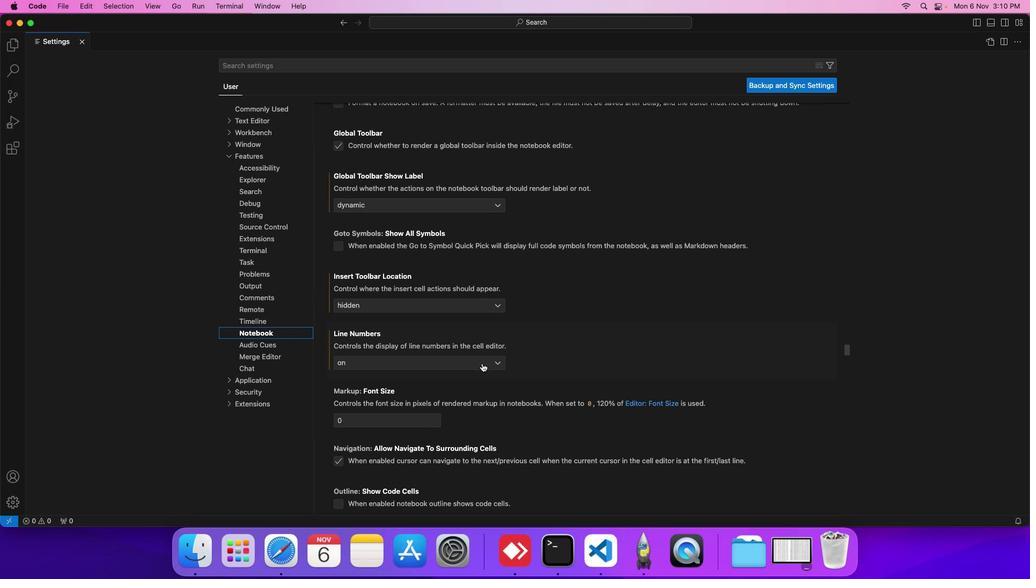 
Action: Mouse moved to (379, 359)
Screenshot: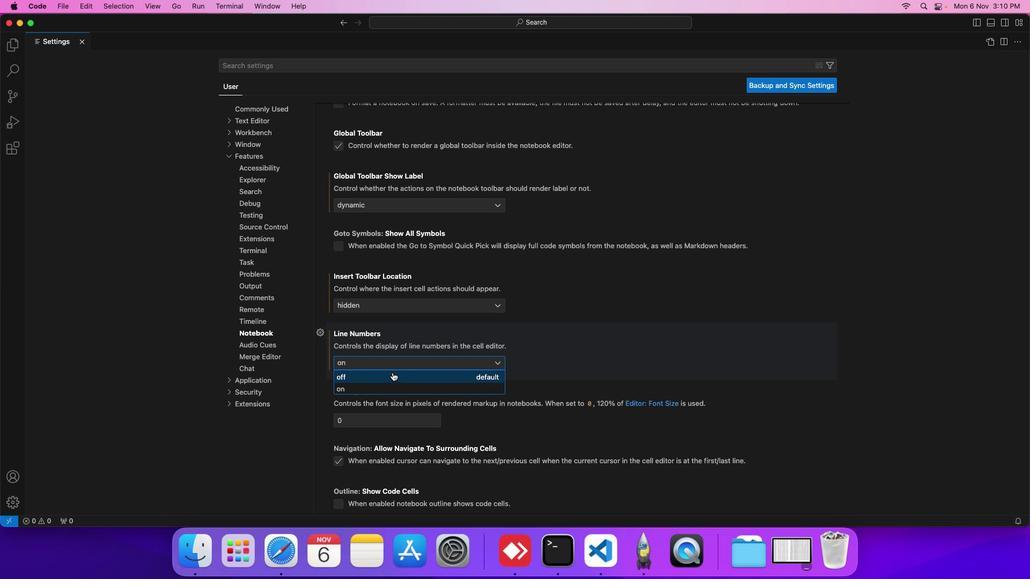 
Action: Mouse pressed left at (379, 359)
Screenshot: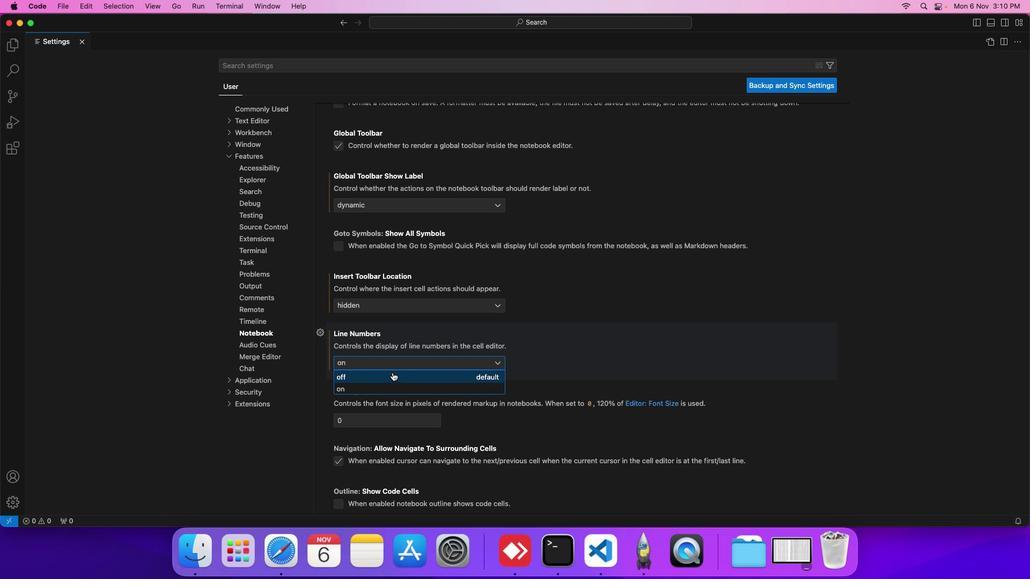
Action: Mouse moved to (366, 356)
Screenshot: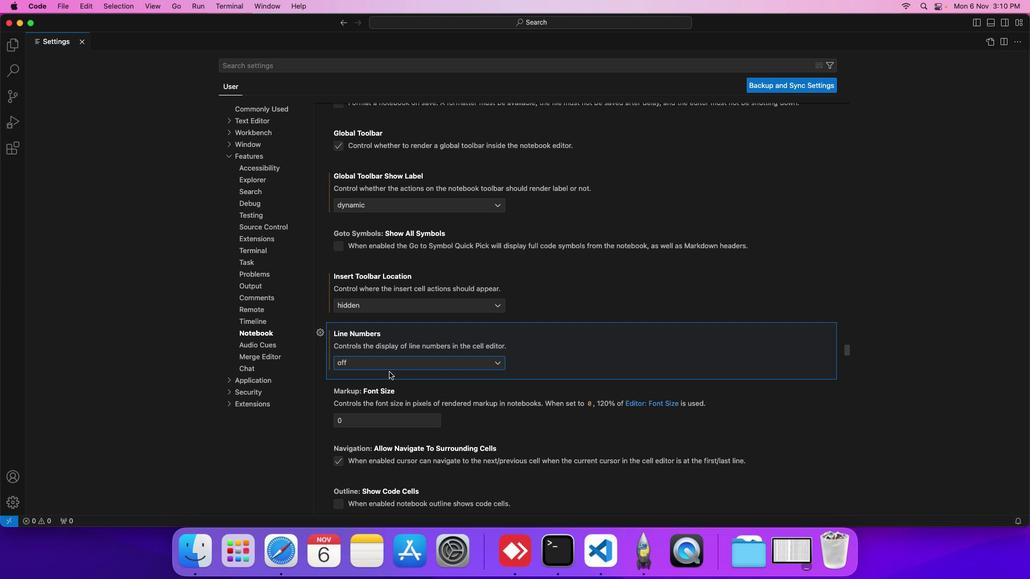 
